 Task: Create a due date automation trigger when advanced on, on the monday after a card is due add checklist with checklist "Resume" incomplete at 11:00 AM.
Action: Mouse moved to (933, 274)
Screenshot: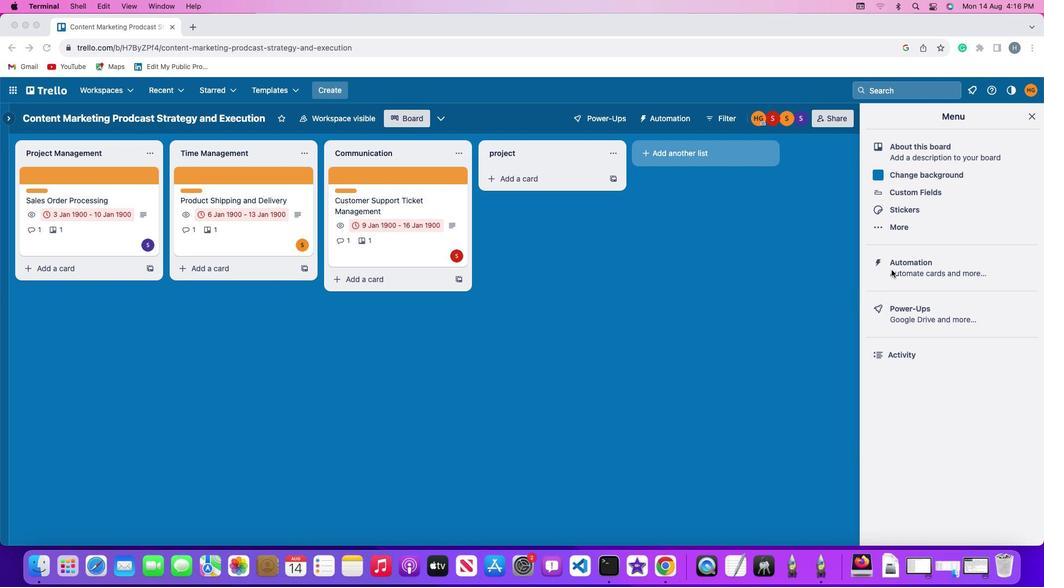 
Action: Mouse pressed left at (933, 274)
Screenshot: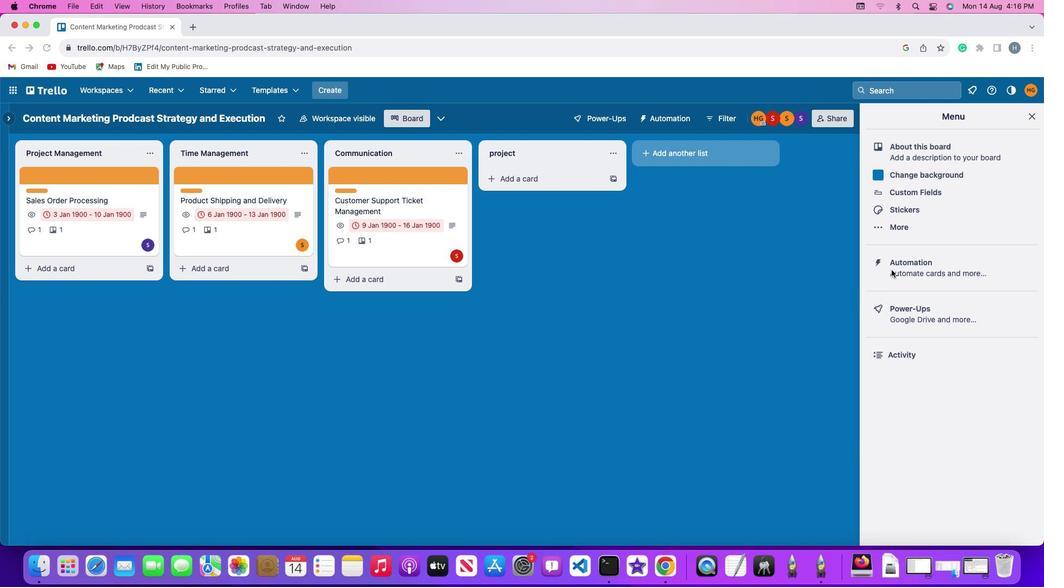 
Action: Mouse pressed left at (933, 274)
Screenshot: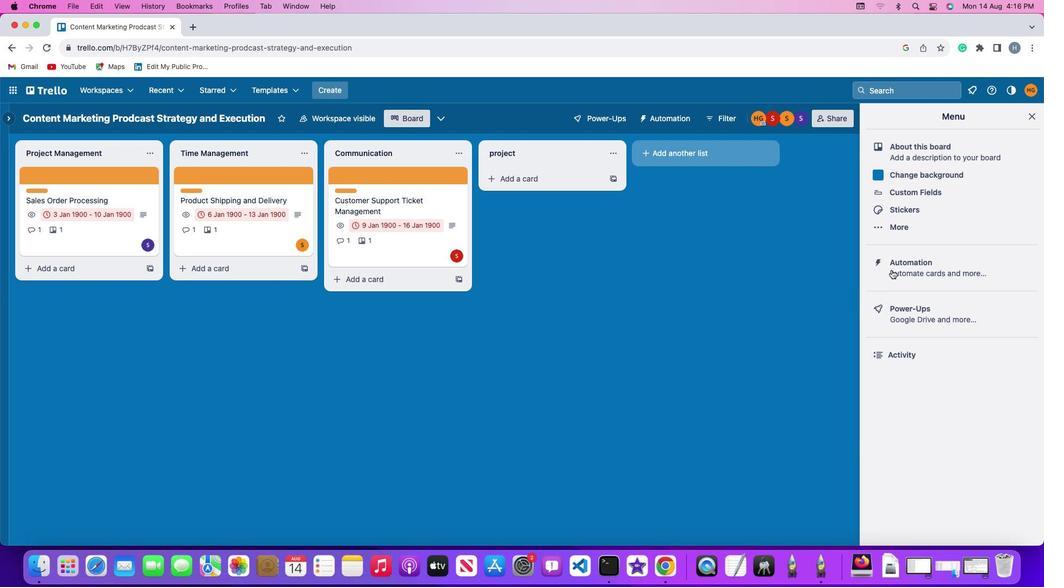 
Action: Mouse moved to (79, 260)
Screenshot: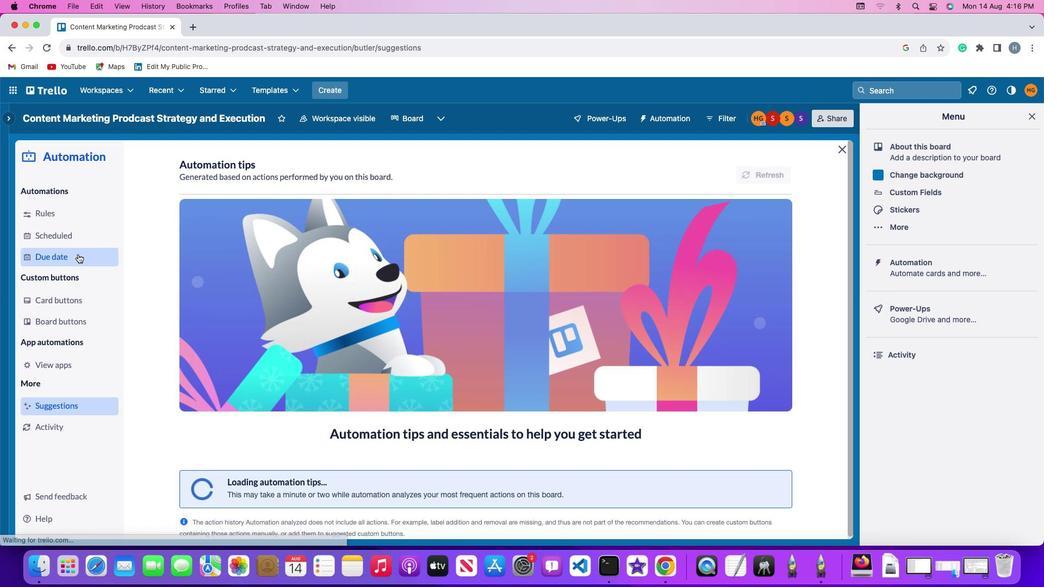 
Action: Mouse pressed left at (79, 260)
Screenshot: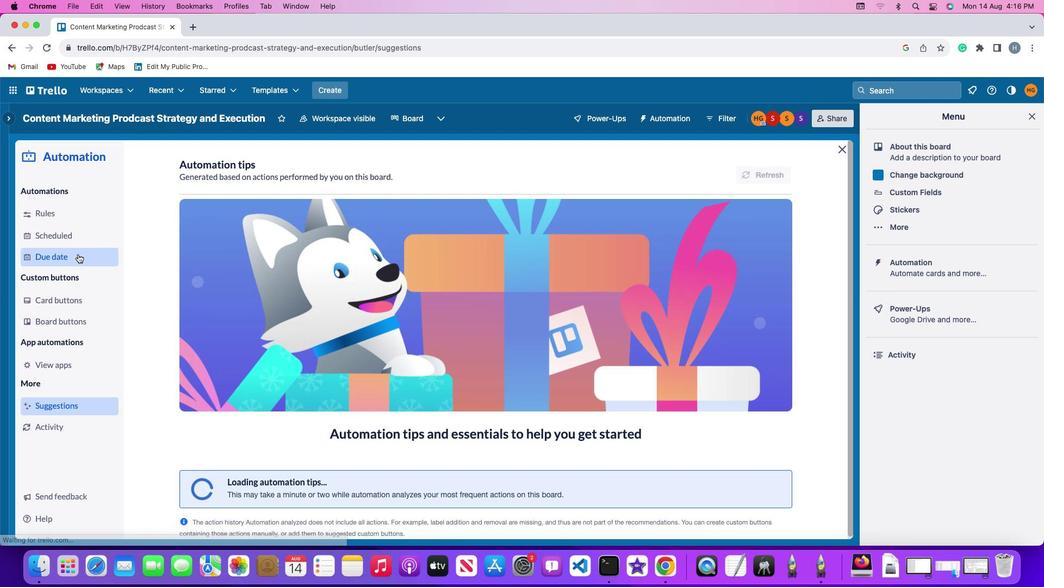 
Action: Mouse moved to (753, 180)
Screenshot: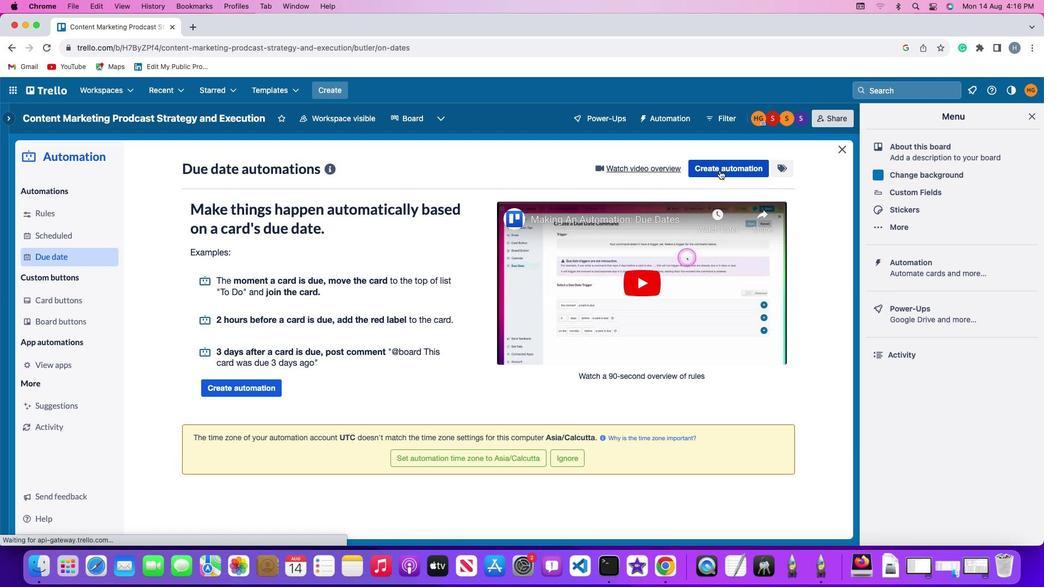
Action: Mouse pressed left at (753, 180)
Screenshot: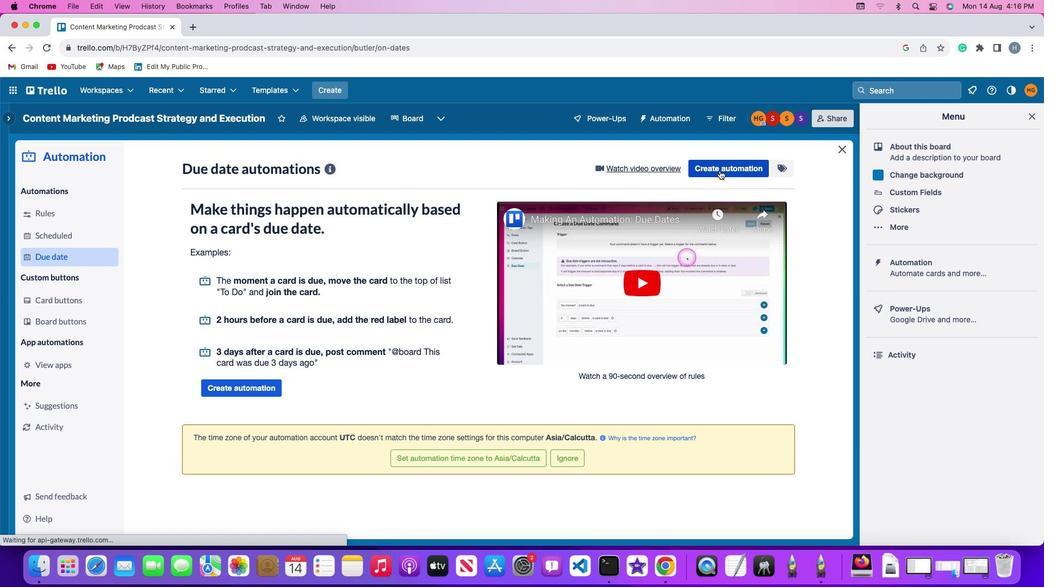 
Action: Mouse moved to (225, 278)
Screenshot: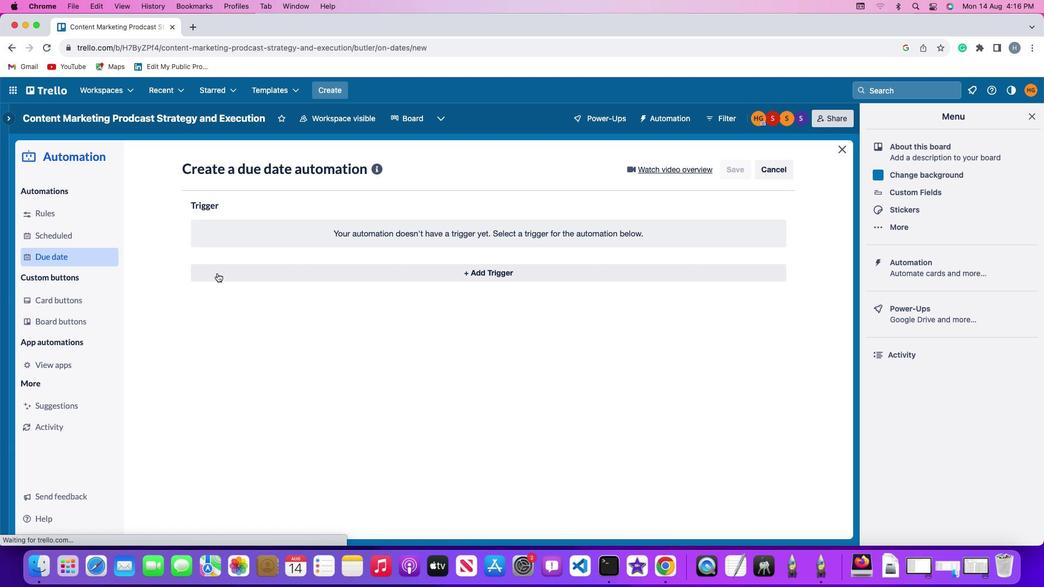 
Action: Mouse pressed left at (225, 278)
Screenshot: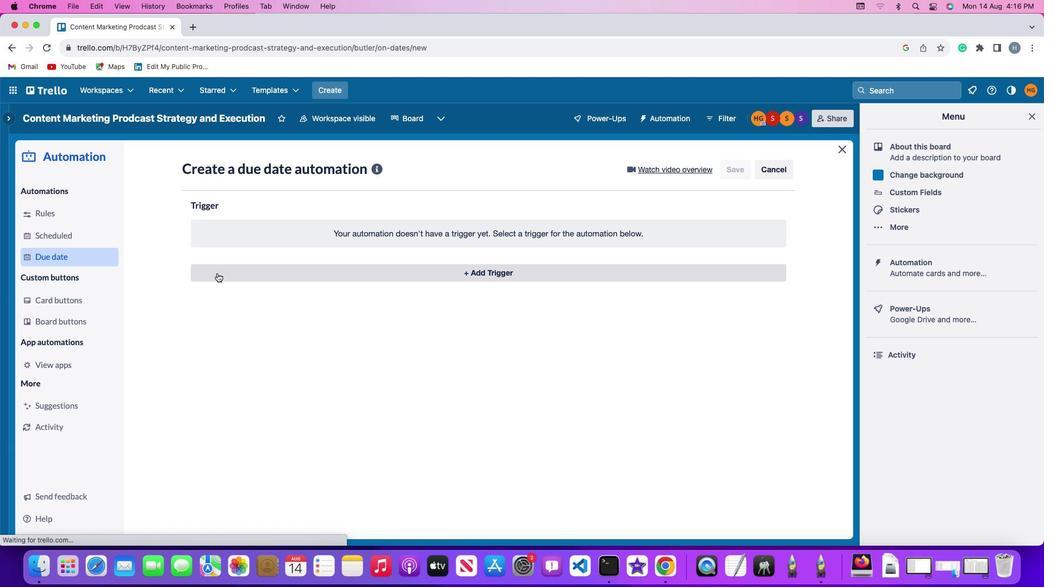 
Action: Mouse moved to (238, 471)
Screenshot: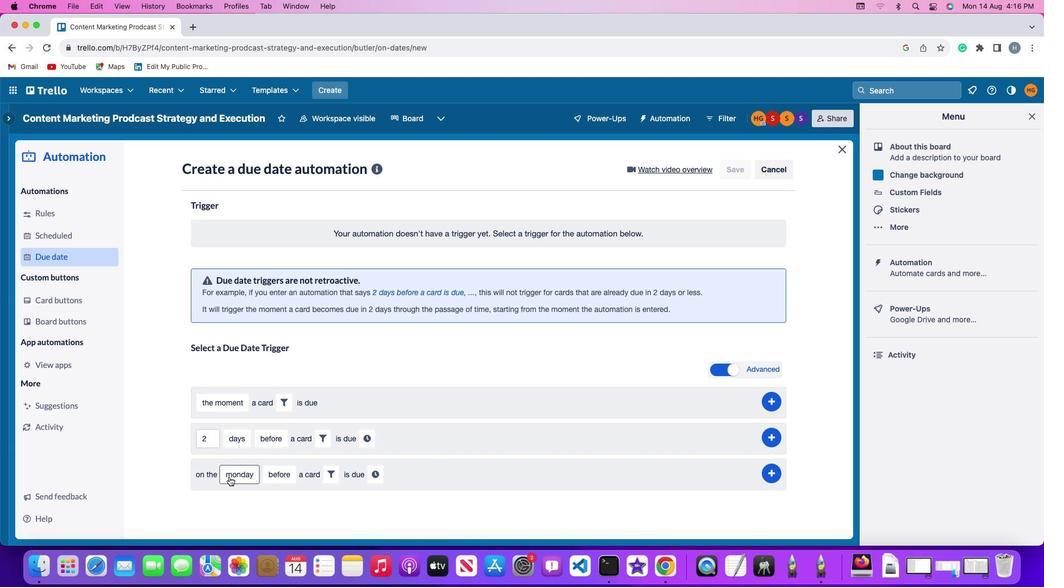 
Action: Mouse pressed left at (238, 471)
Screenshot: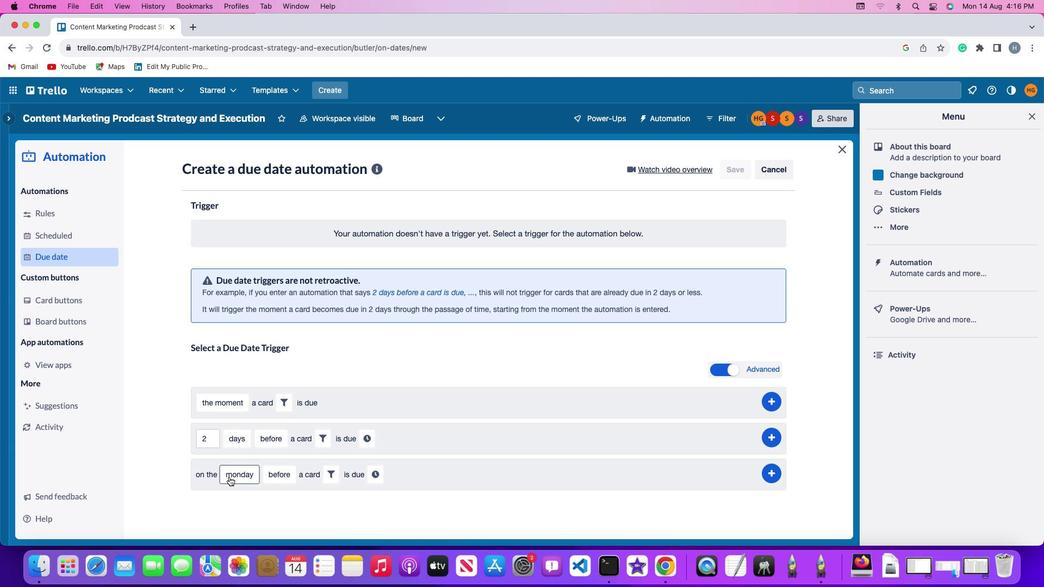 
Action: Mouse moved to (267, 326)
Screenshot: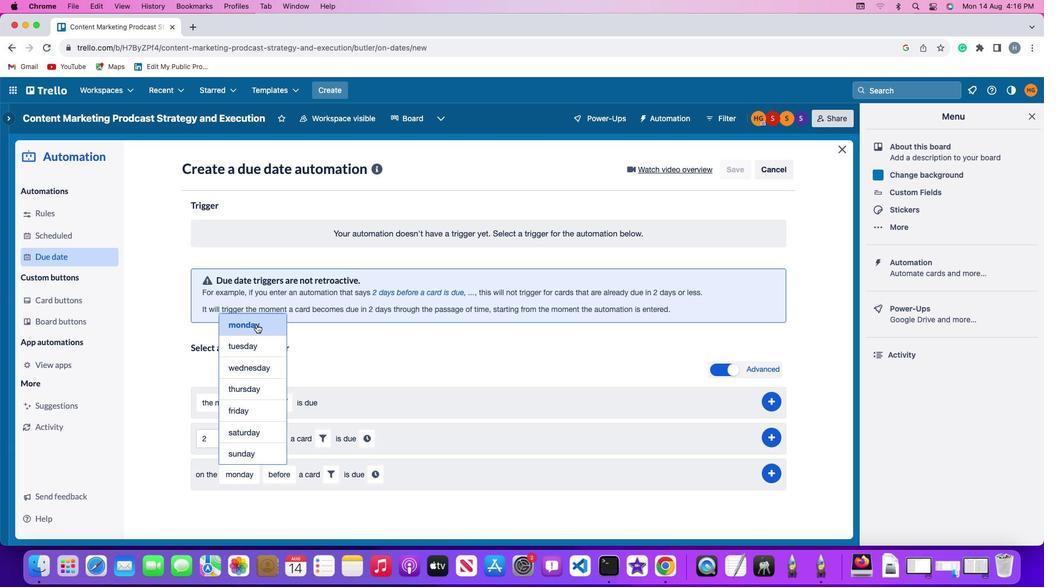 
Action: Mouse pressed left at (267, 326)
Screenshot: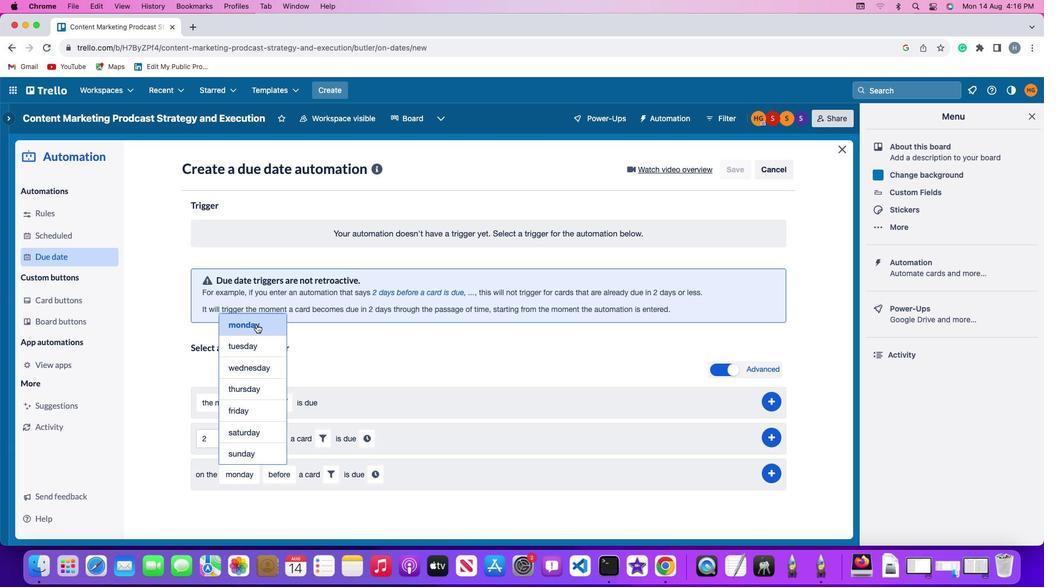 
Action: Mouse moved to (282, 471)
Screenshot: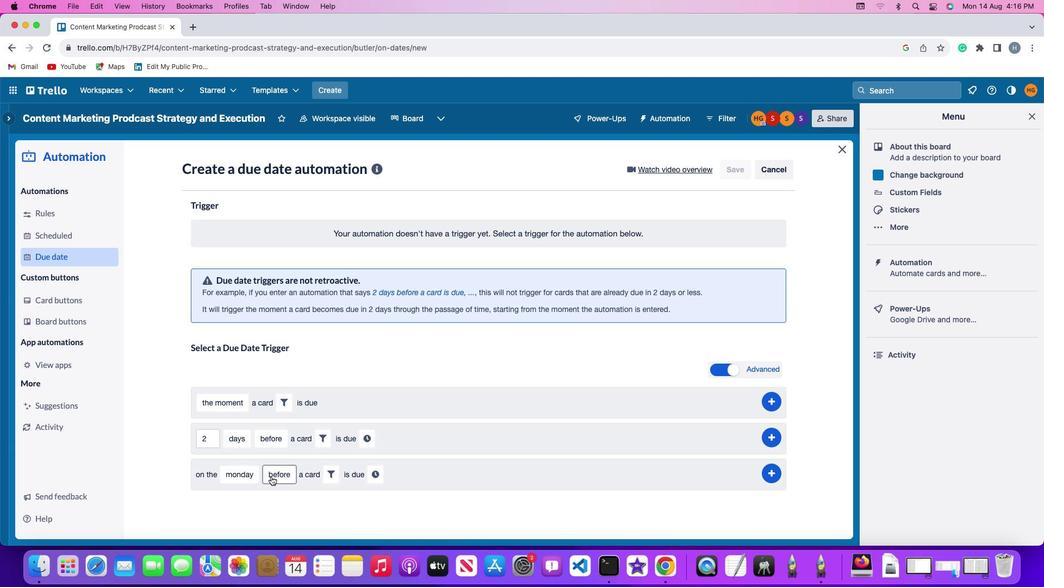 
Action: Mouse pressed left at (282, 471)
Screenshot: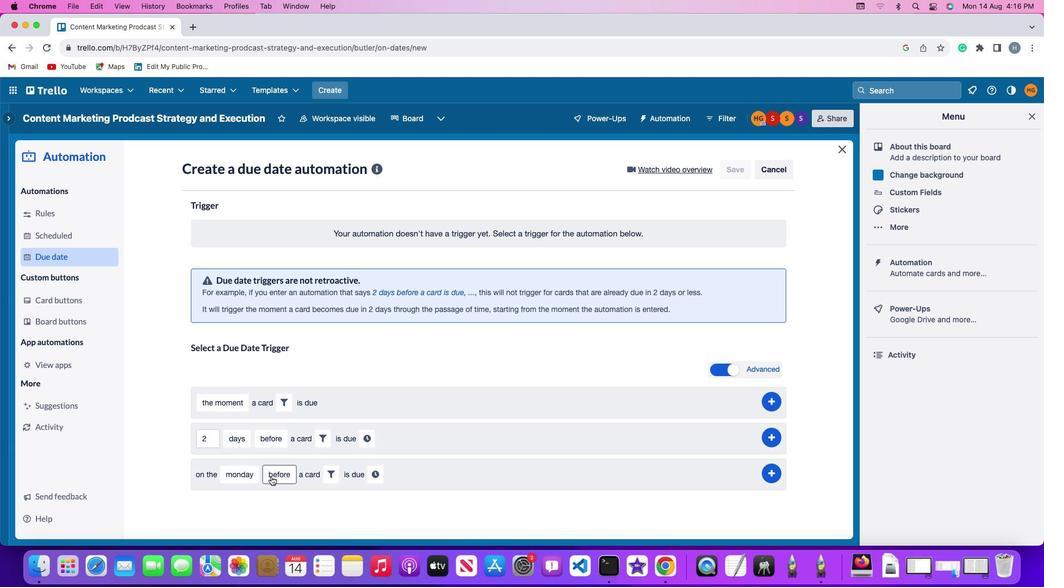 
Action: Mouse moved to (303, 411)
Screenshot: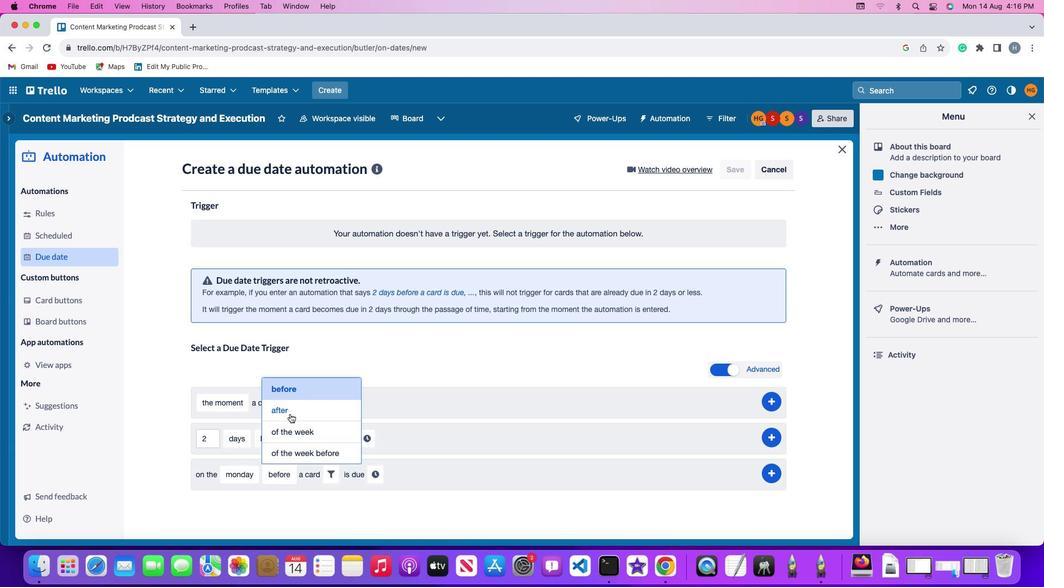 
Action: Mouse pressed left at (303, 411)
Screenshot: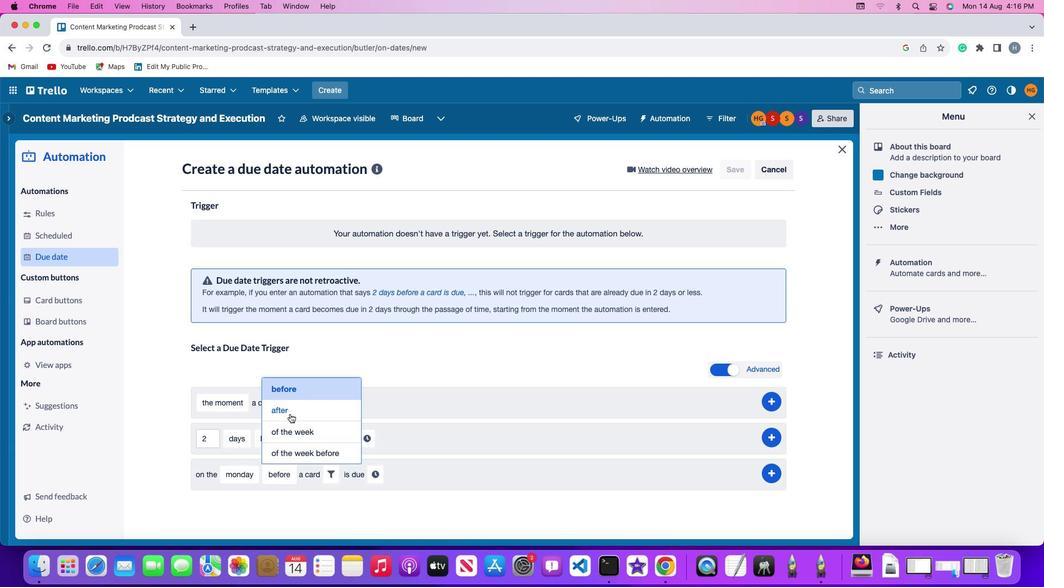 
Action: Mouse moved to (335, 467)
Screenshot: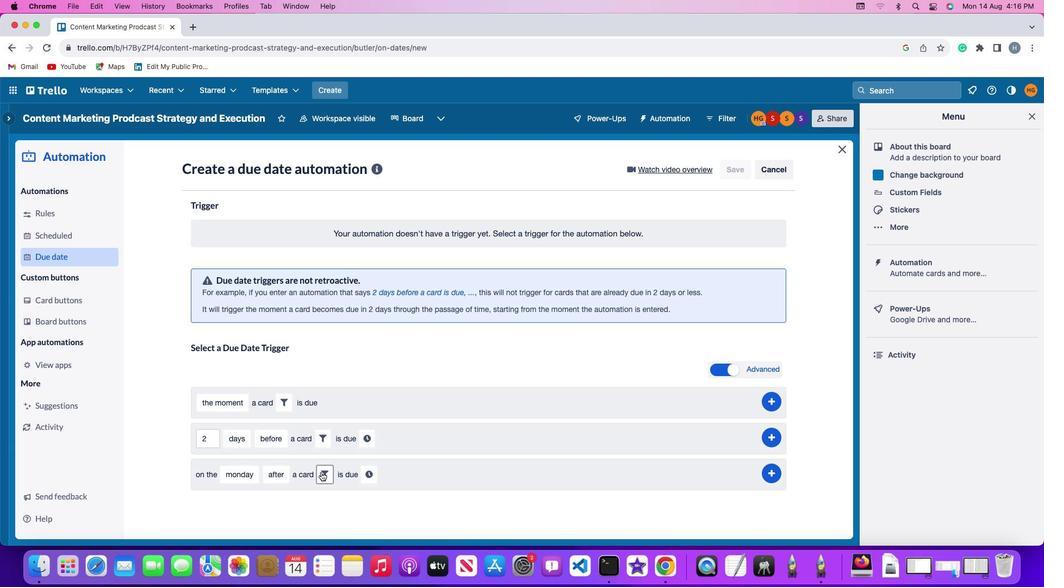 
Action: Mouse pressed left at (335, 467)
Screenshot: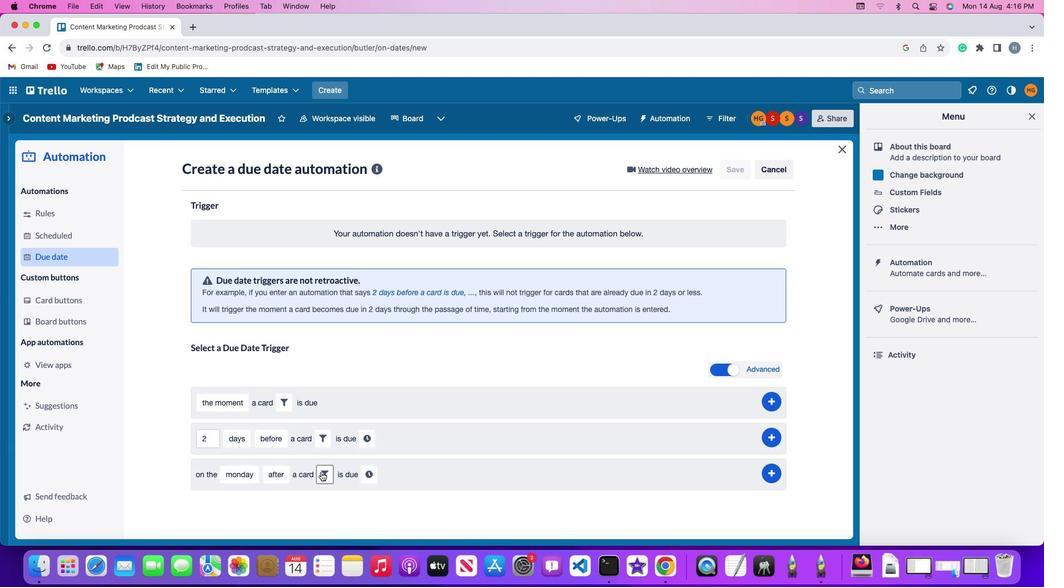 
Action: Mouse moved to (444, 498)
Screenshot: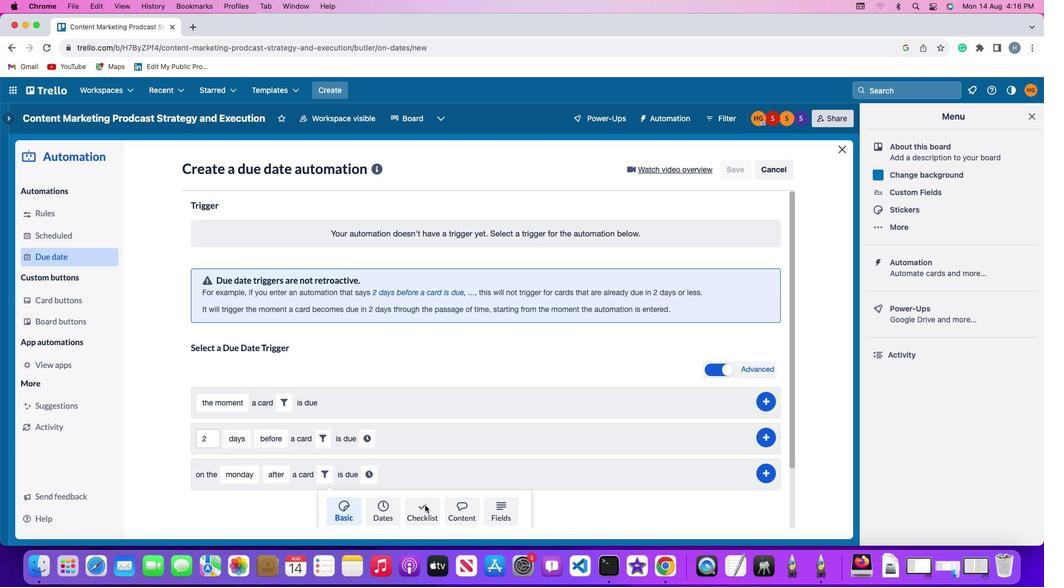 
Action: Mouse pressed left at (444, 498)
Screenshot: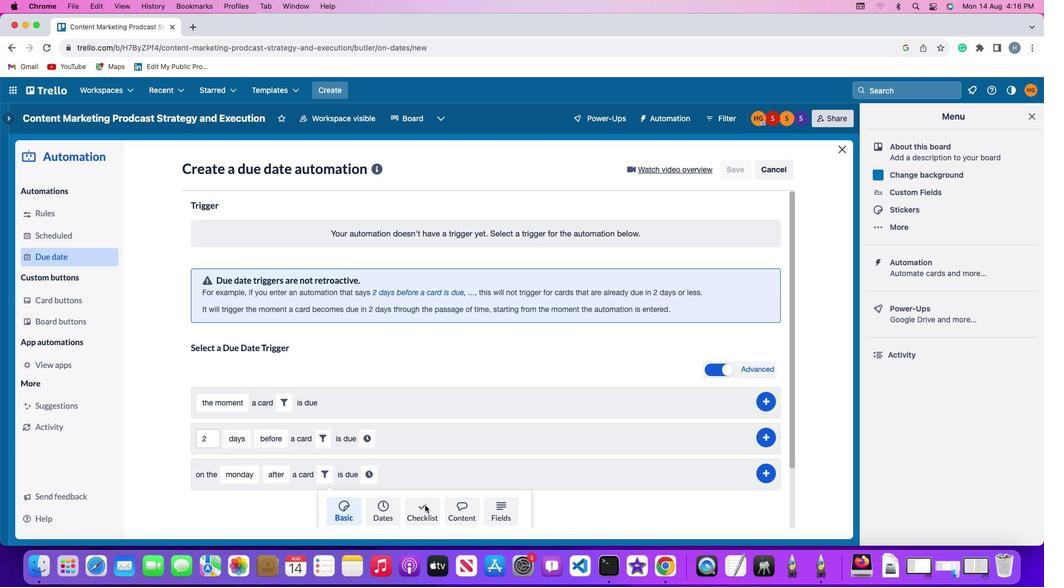 
Action: Mouse moved to (316, 504)
Screenshot: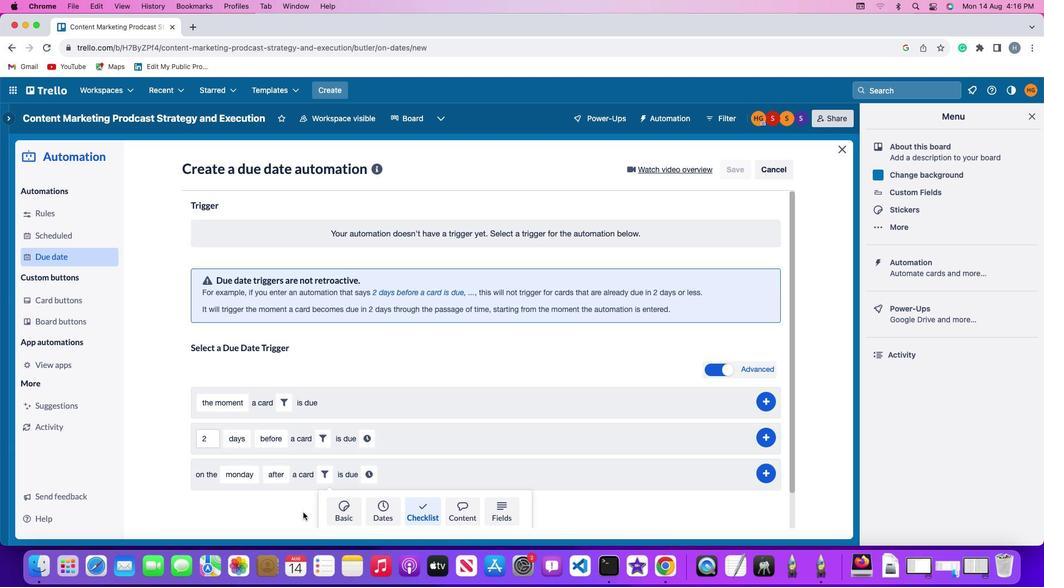 
Action: Mouse scrolled (316, 504) with delta (-1, 17)
Screenshot: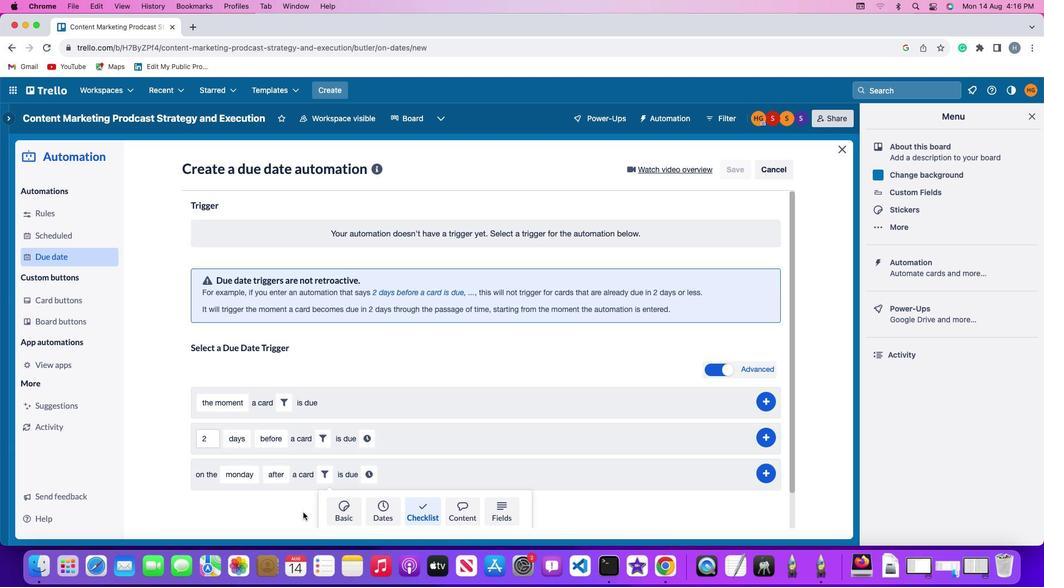 
Action: Mouse scrolled (316, 504) with delta (-1, 17)
Screenshot: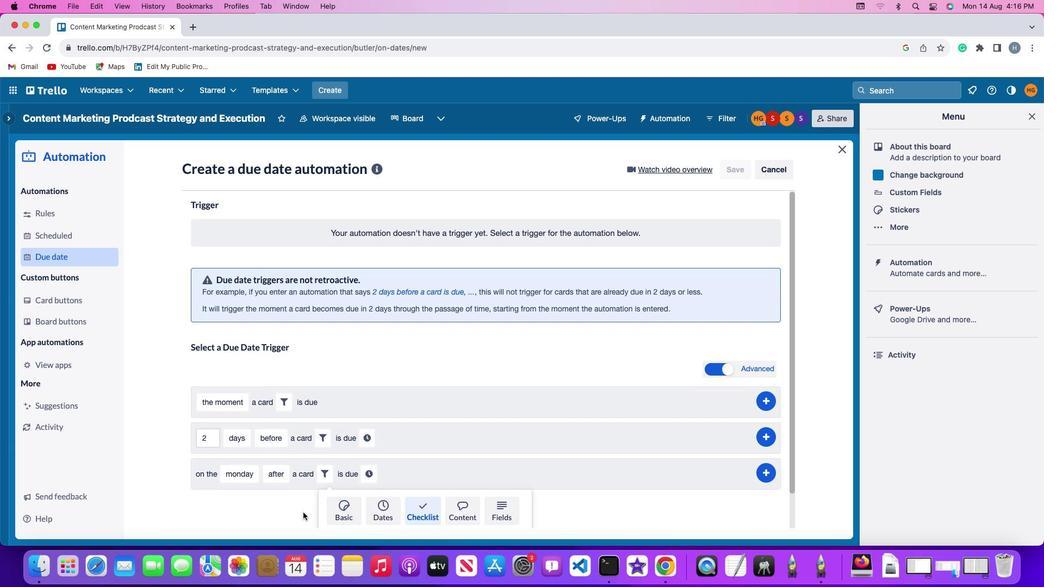 
Action: Mouse scrolled (316, 504) with delta (-1, 16)
Screenshot: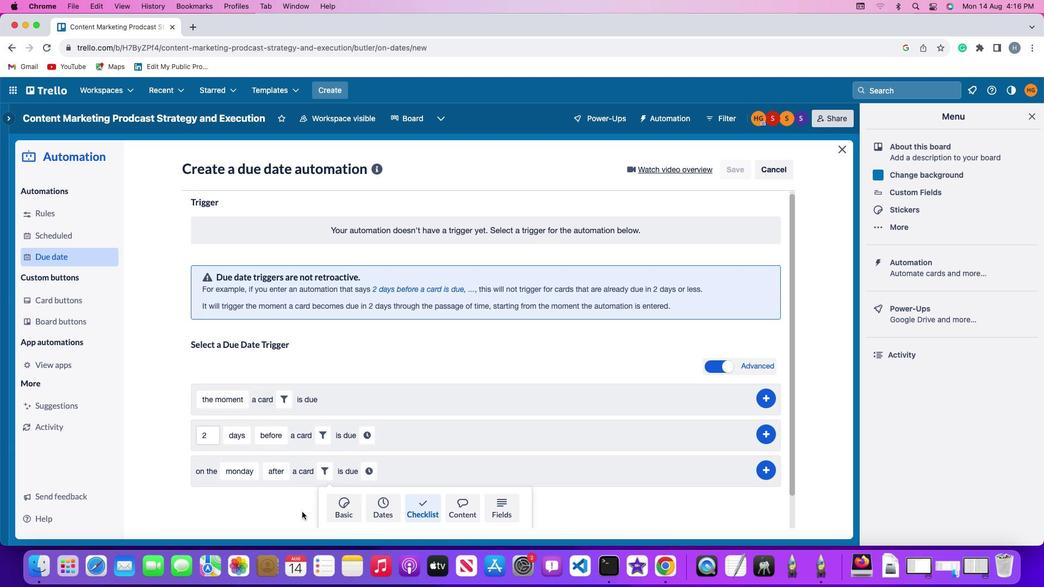 
Action: Mouse moved to (315, 504)
Screenshot: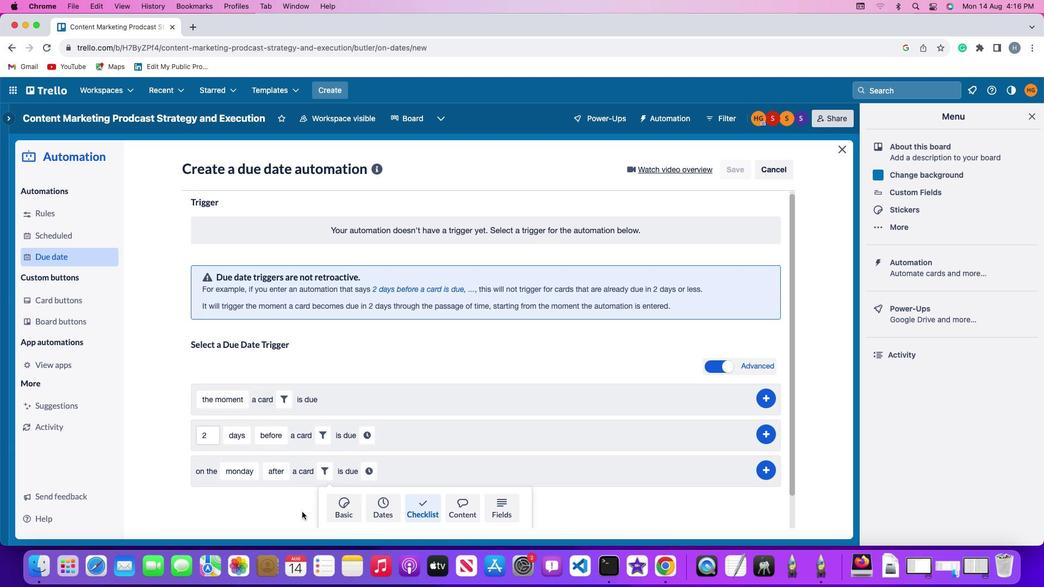 
Action: Mouse scrolled (315, 504) with delta (-1, 15)
Screenshot: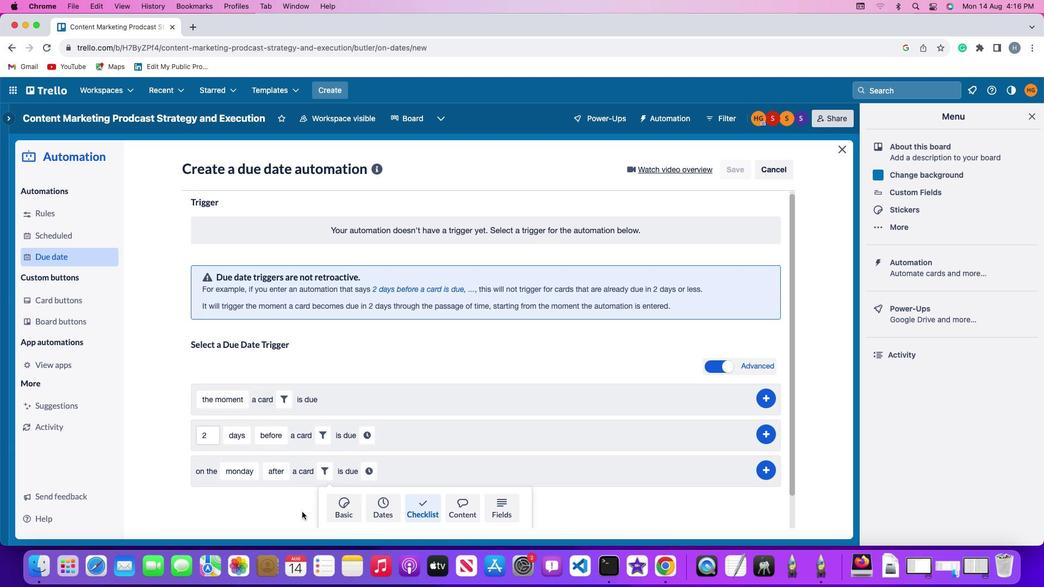 
Action: Mouse moved to (358, 501)
Screenshot: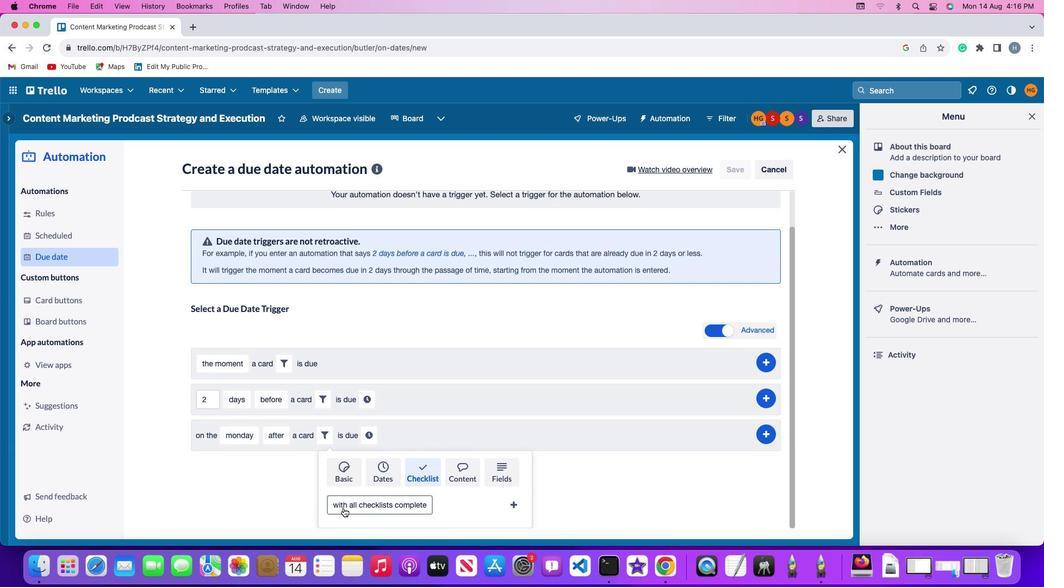 
Action: Mouse pressed left at (358, 501)
Screenshot: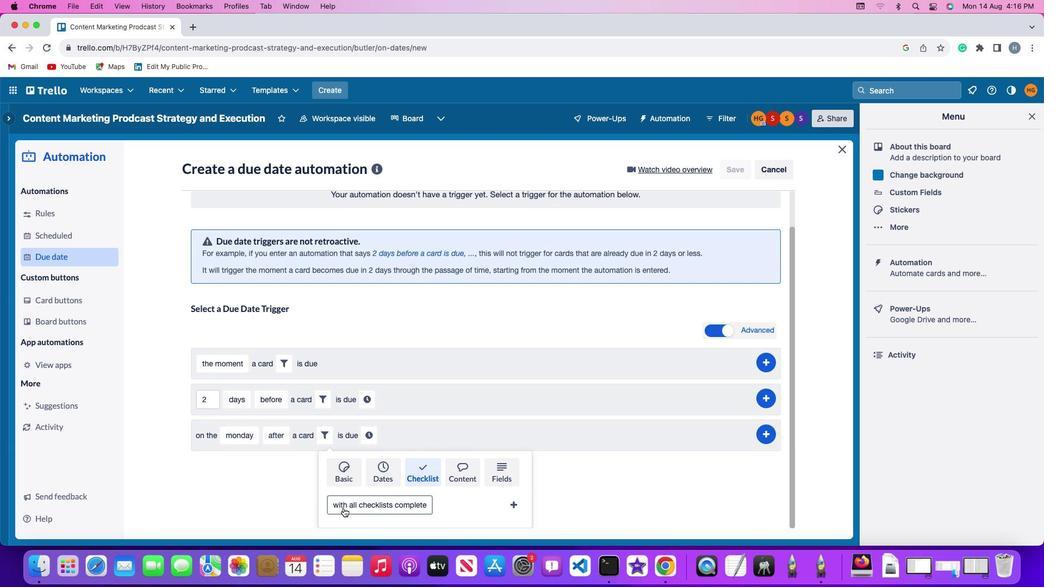 
Action: Mouse moved to (382, 435)
Screenshot: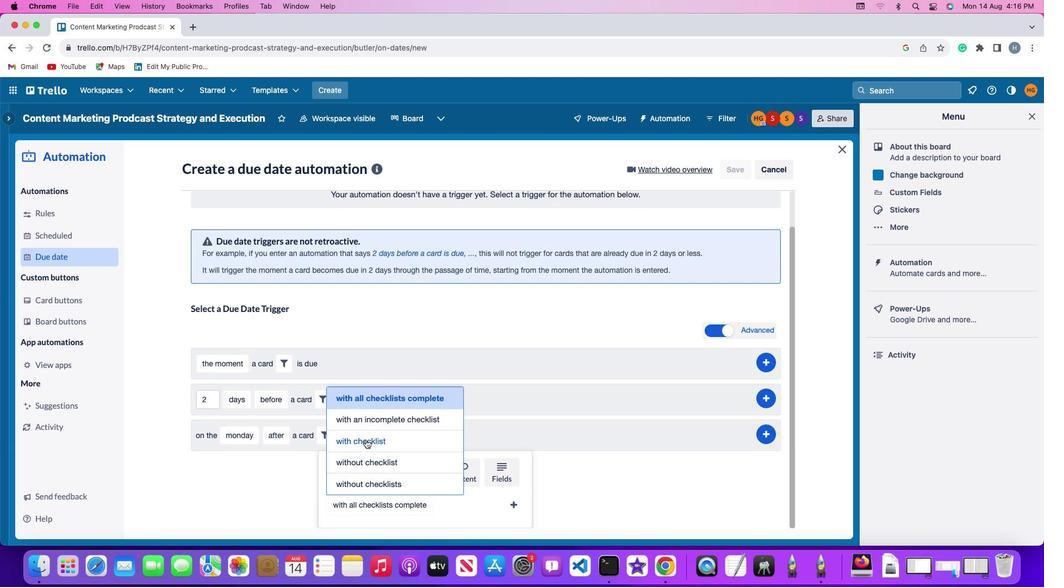 
Action: Mouse pressed left at (382, 435)
Screenshot: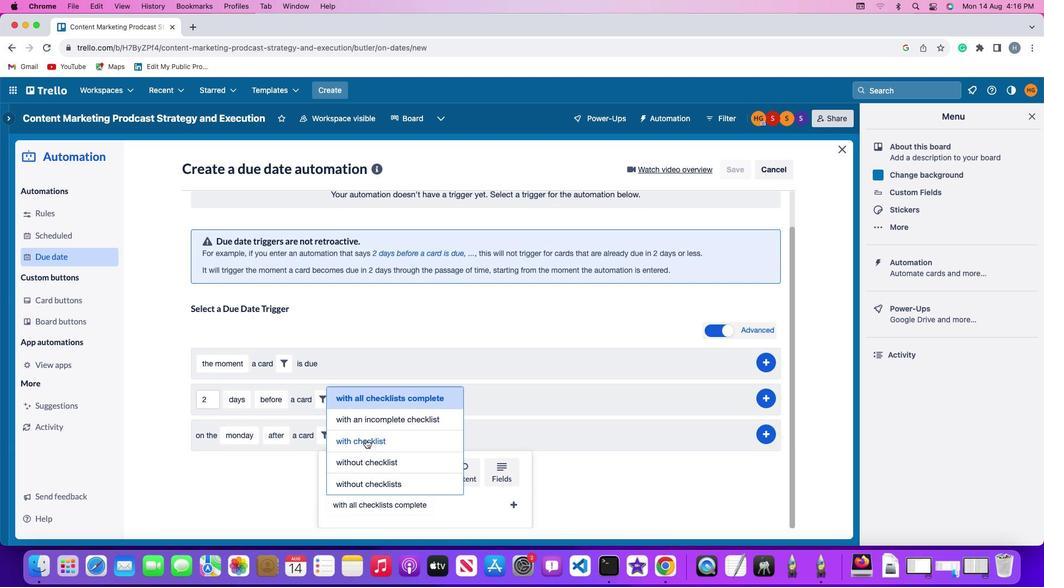 
Action: Mouse moved to (432, 492)
Screenshot: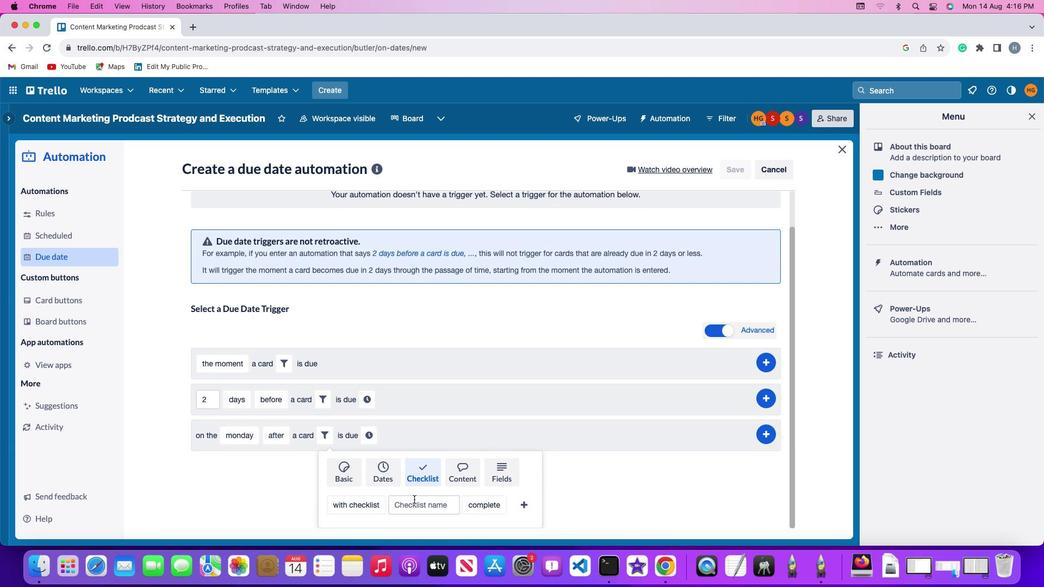 
Action: Mouse pressed left at (432, 492)
Screenshot: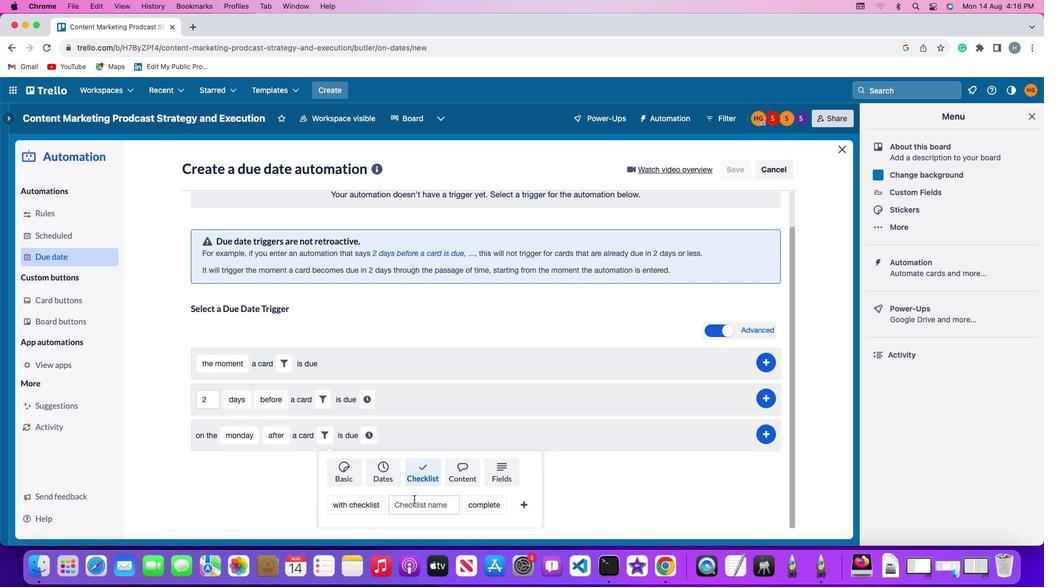 
Action: Key pressed Key.shift'R''e''s''u''m''e'
Screenshot: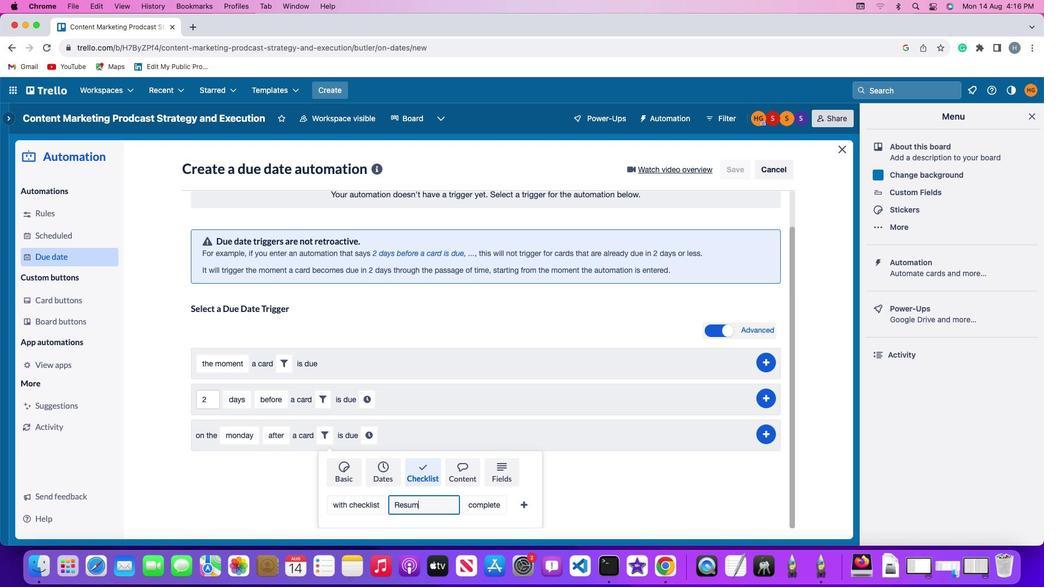 
Action: Mouse moved to (489, 493)
Screenshot: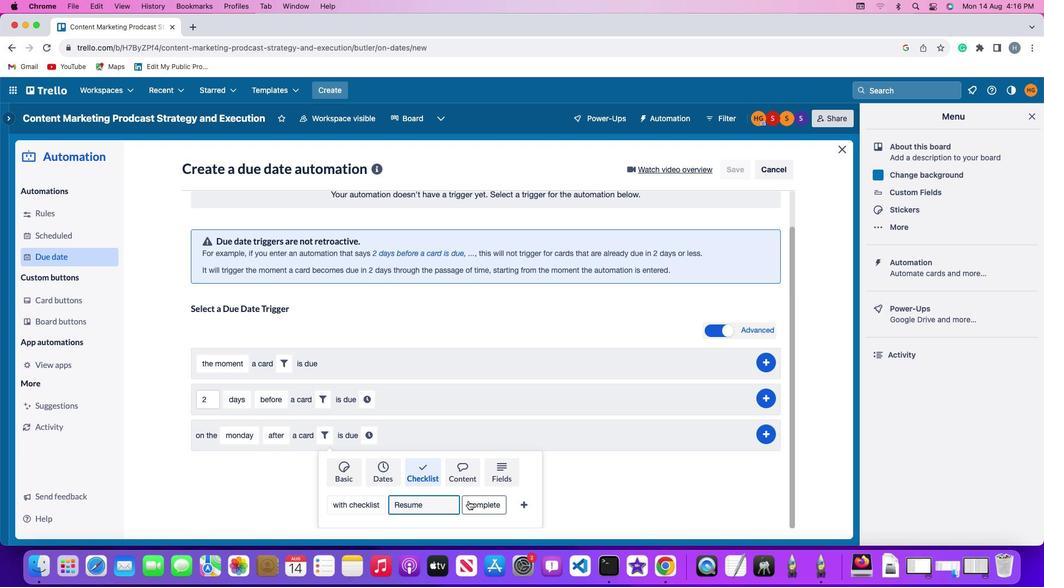 
Action: Mouse pressed left at (489, 493)
Screenshot: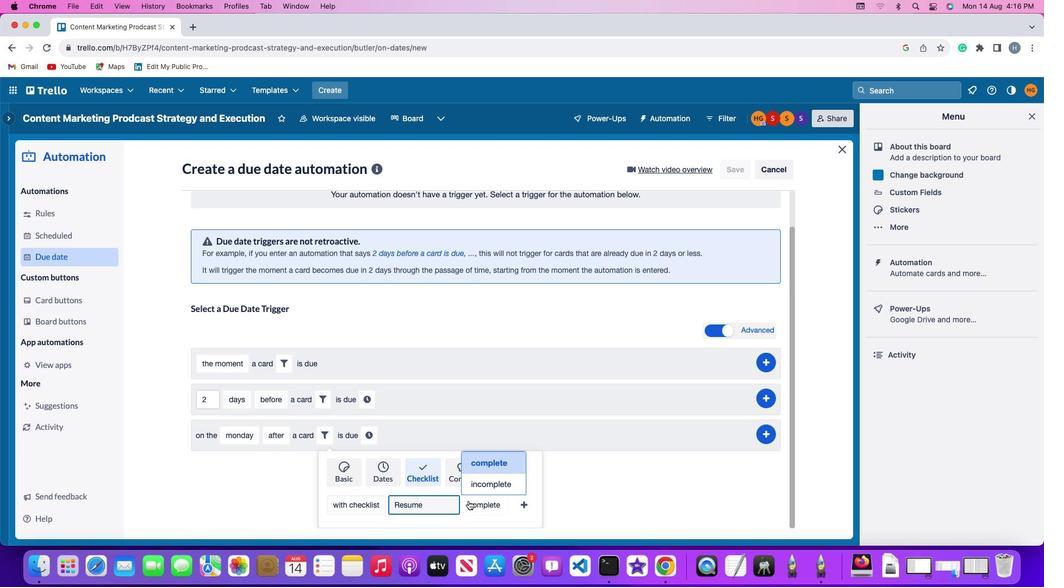 
Action: Mouse moved to (507, 480)
Screenshot: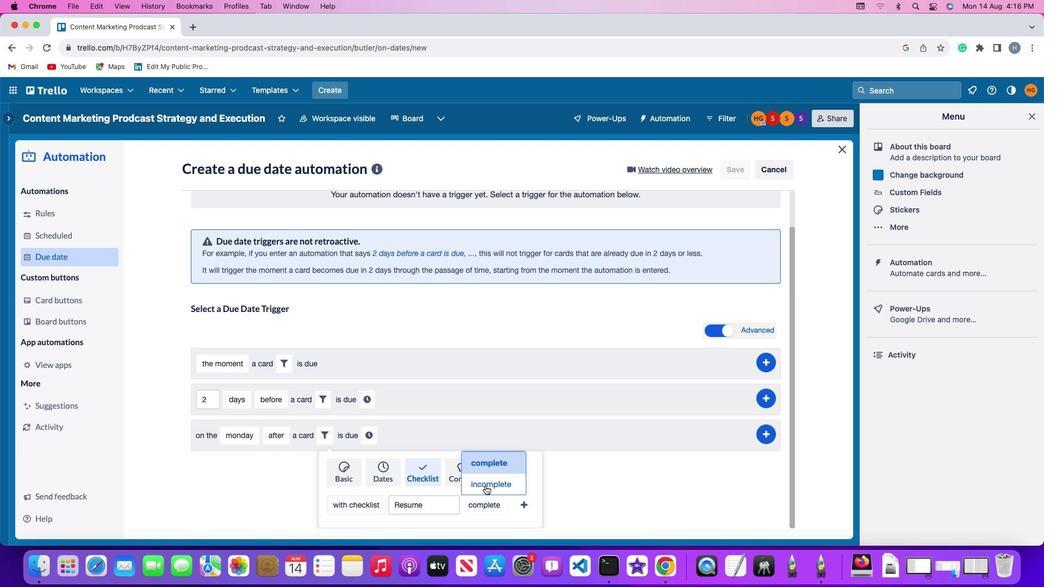 
Action: Mouse pressed left at (507, 480)
Screenshot: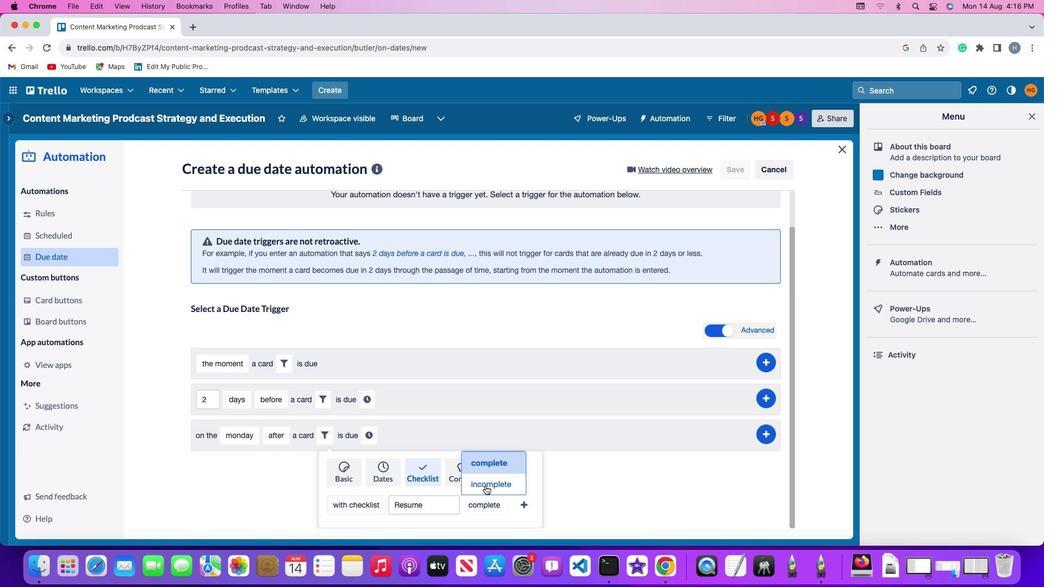 
Action: Mouse moved to (552, 493)
Screenshot: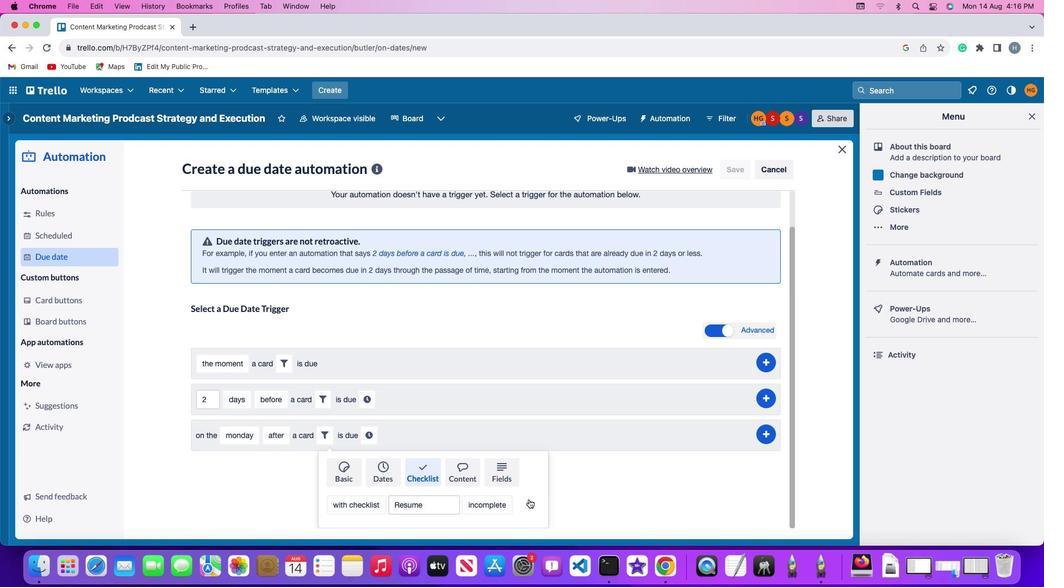 
Action: Mouse pressed left at (552, 493)
Screenshot: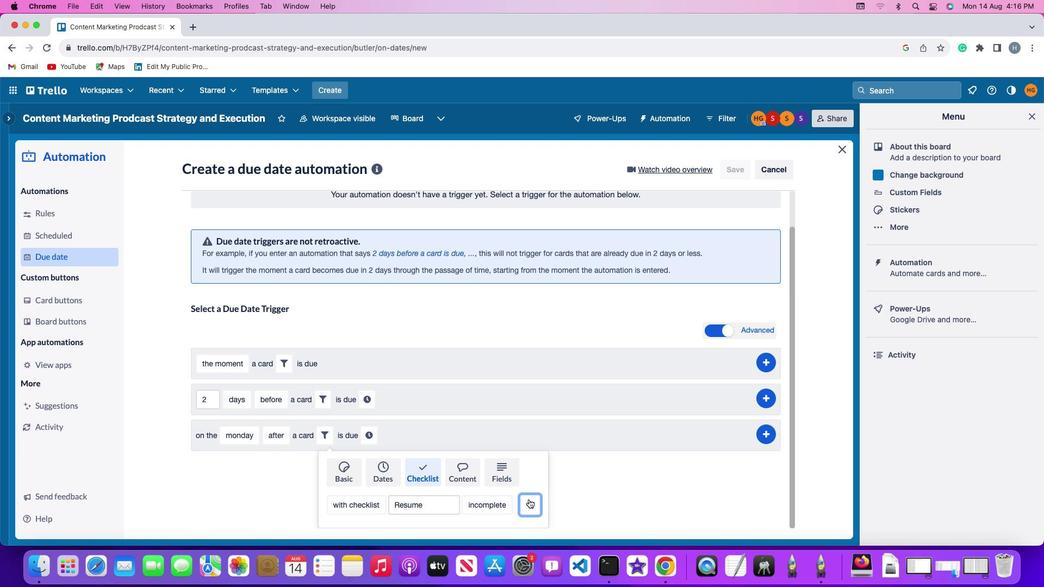 
Action: Mouse moved to (541, 470)
Screenshot: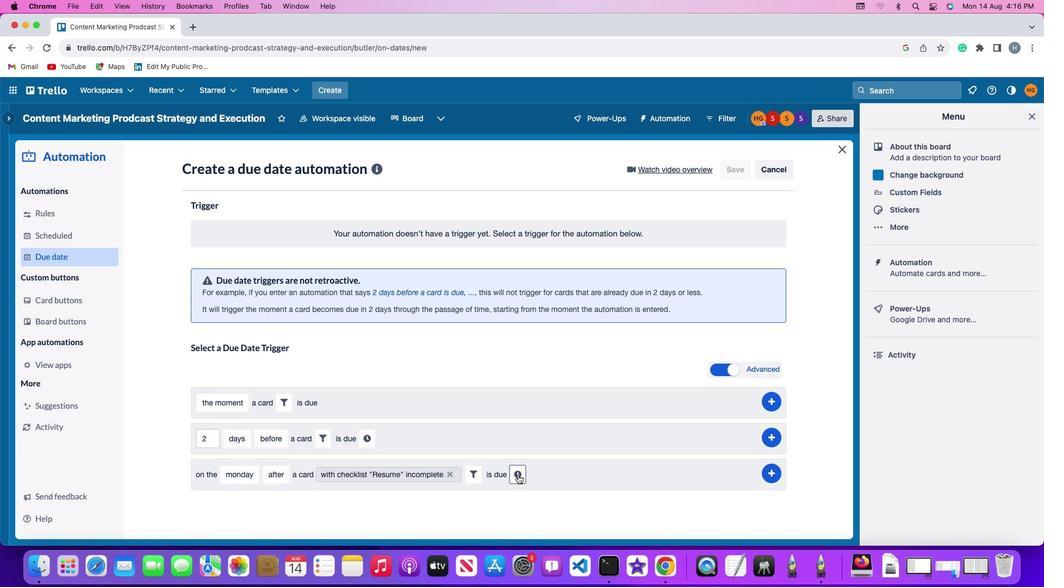 
Action: Mouse pressed left at (541, 470)
Screenshot: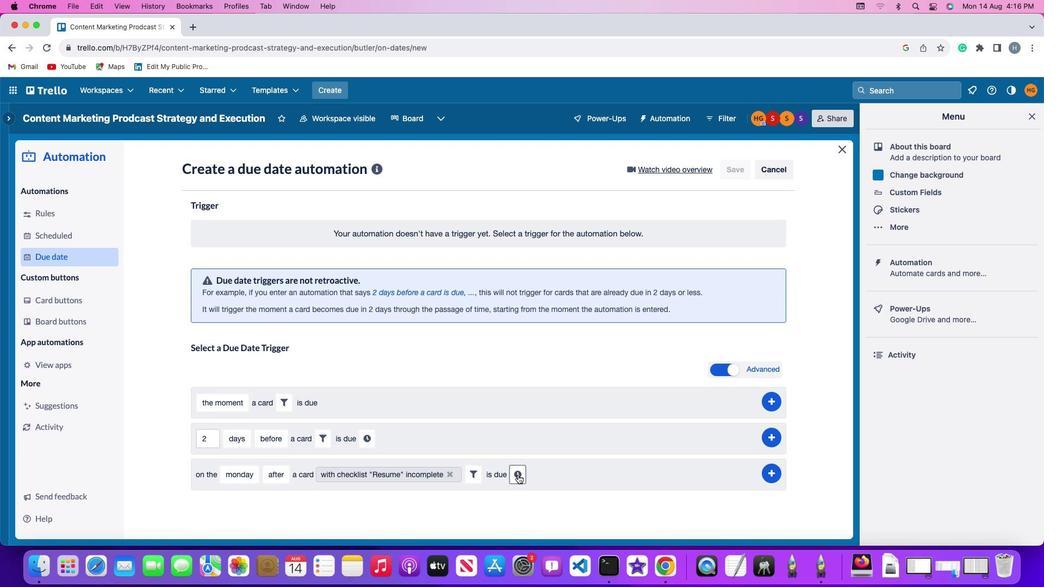 
Action: Mouse moved to (564, 470)
Screenshot: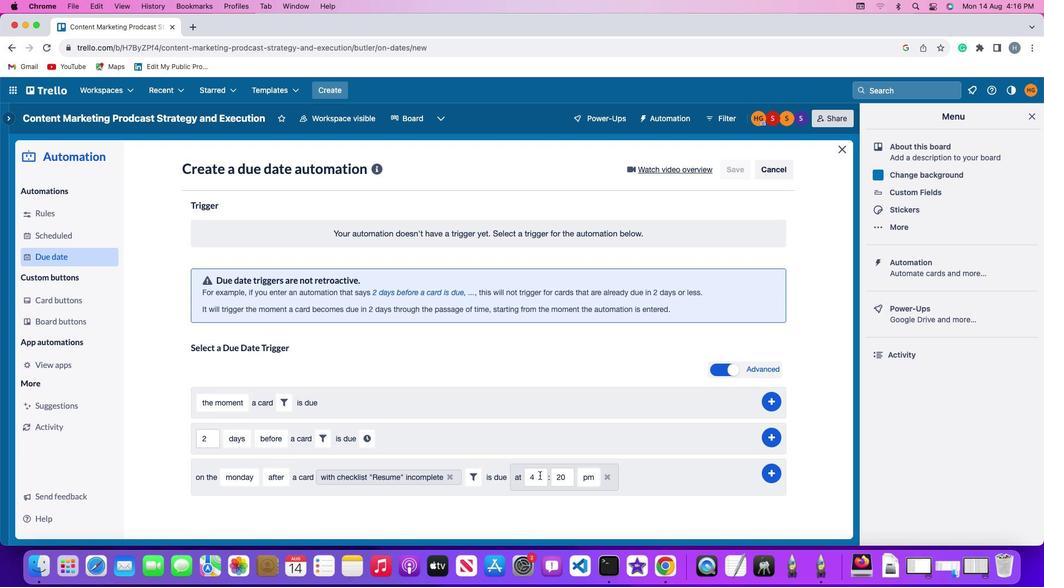 
Action: Mouse pressed left at (564, 470)
Screenshot: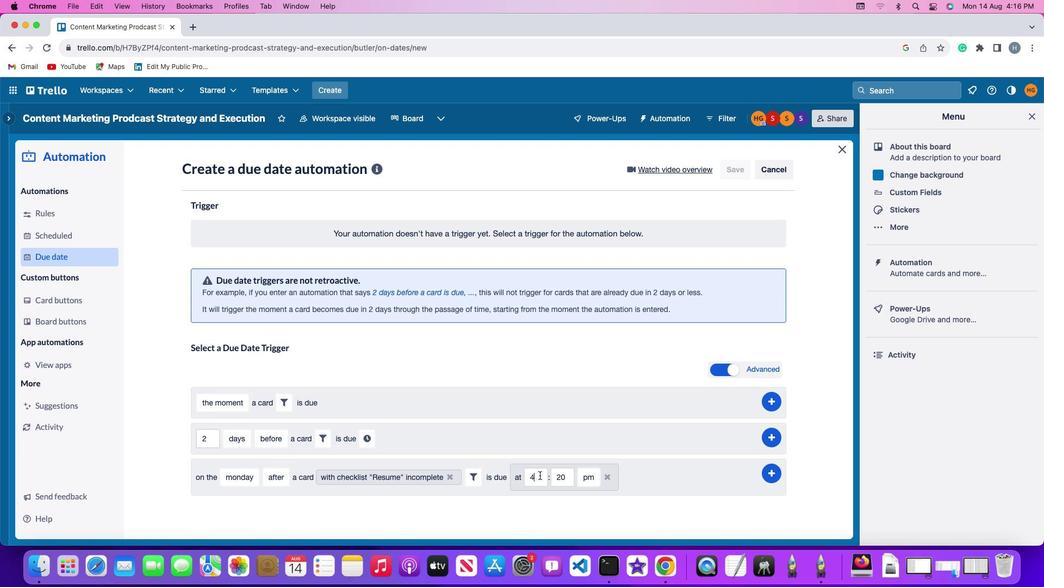 
Action: Key pressed Key.backspace'1''1'
Screenshot: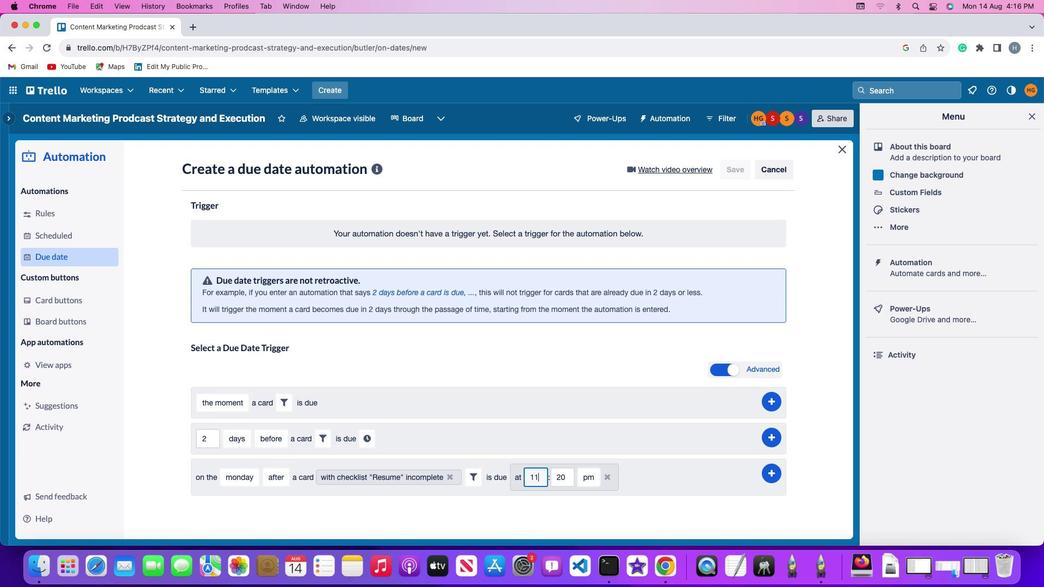 
Action: Mouse moved to (598, 471)
Screenshot: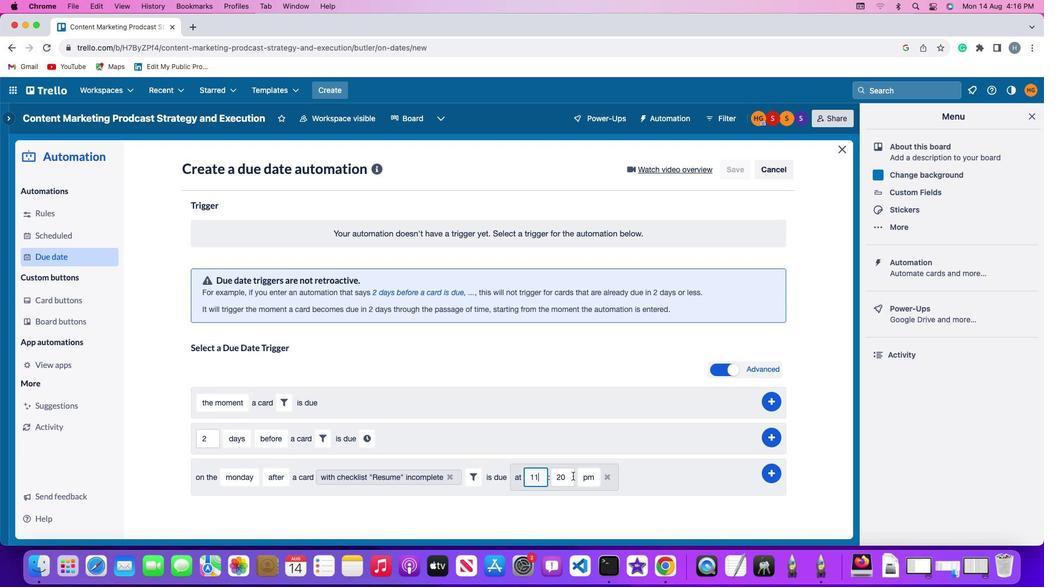 
Action: Mouse pressed left at (598, 471)
Screenshot: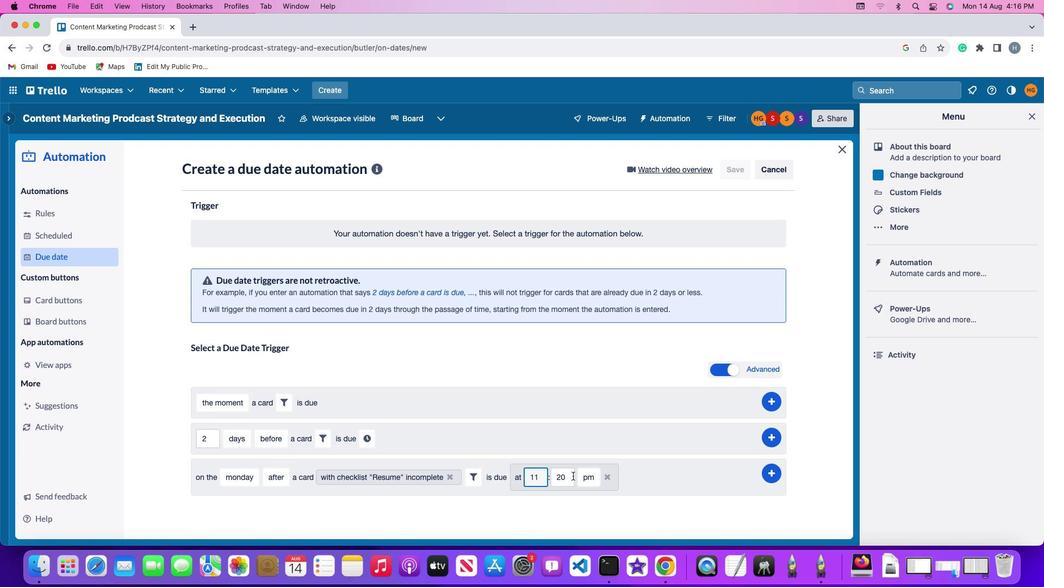
Action: Key pressed Key.backspaceKey.backspace'0'
Screenshot: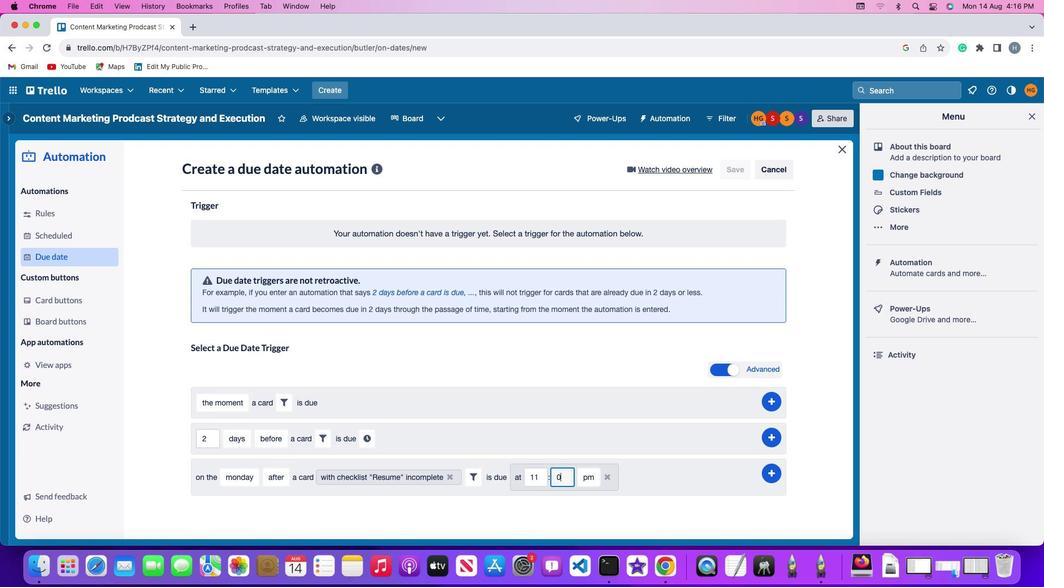 
Action: Mouse moved to (598, 471)
Screenshot: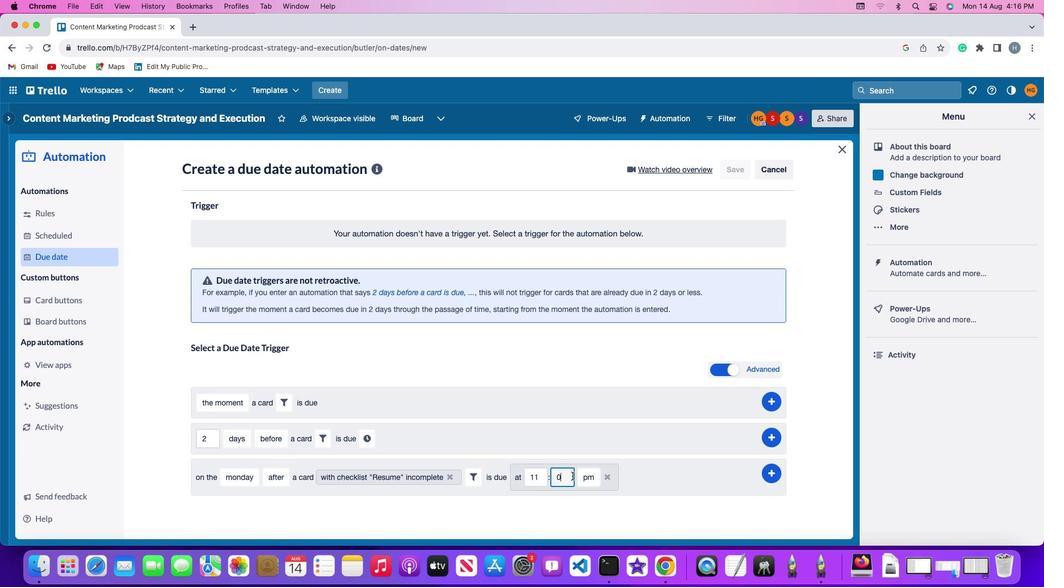 
Action: Key pressed '0'
Screenshot: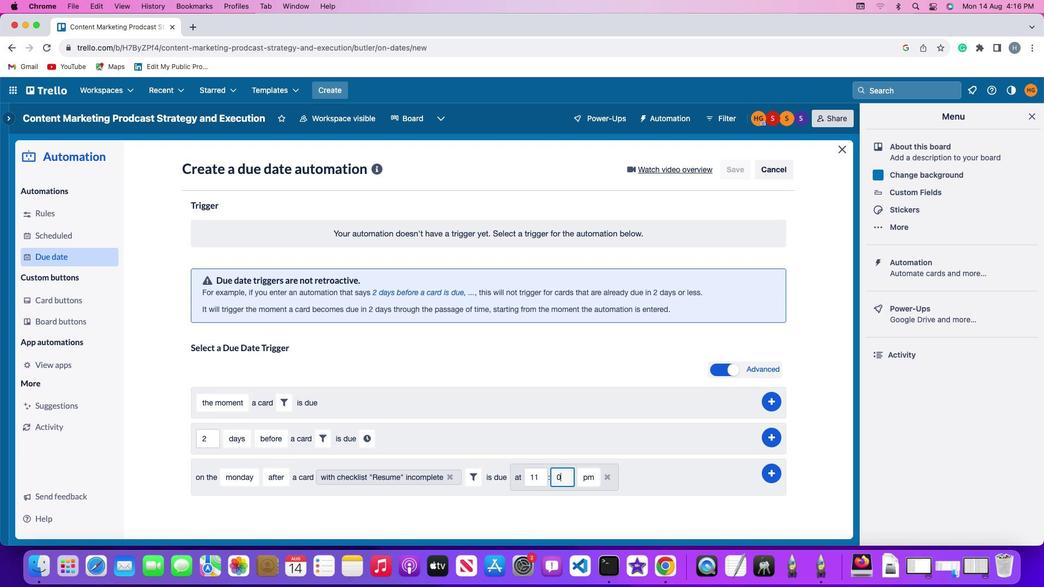 
Action: Mouse moved to (606, 472)
Screenshot: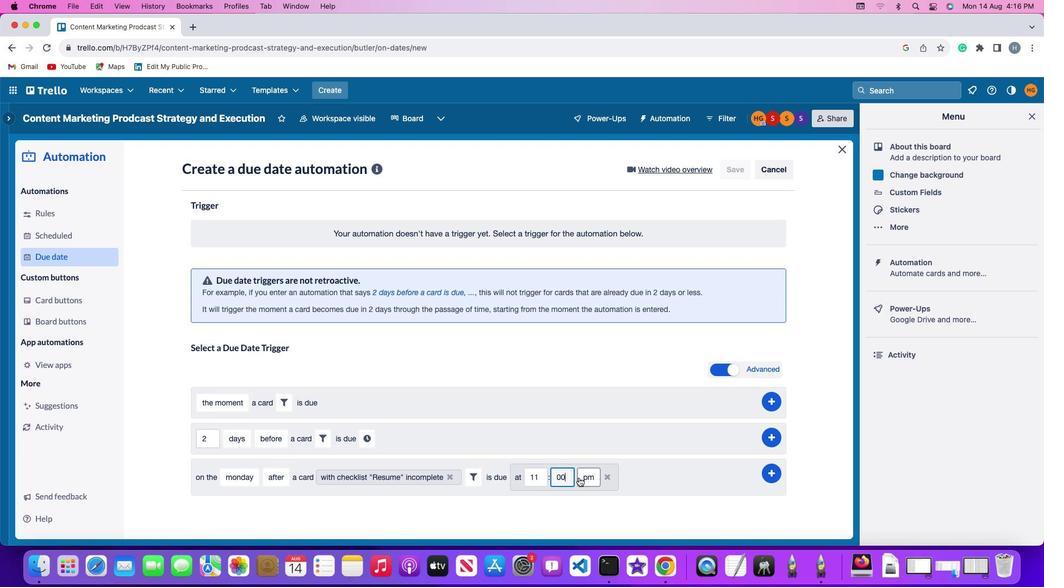 
Action: Mouse pressed left at (606, 472)
Screenshot: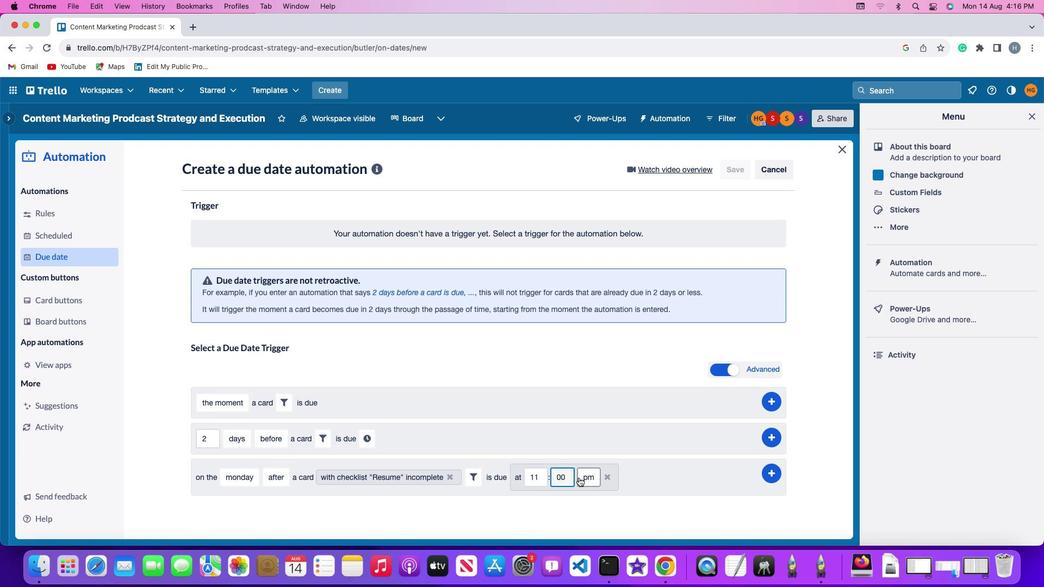 
Action: Mouse moved to (614, 492)
Screenshot: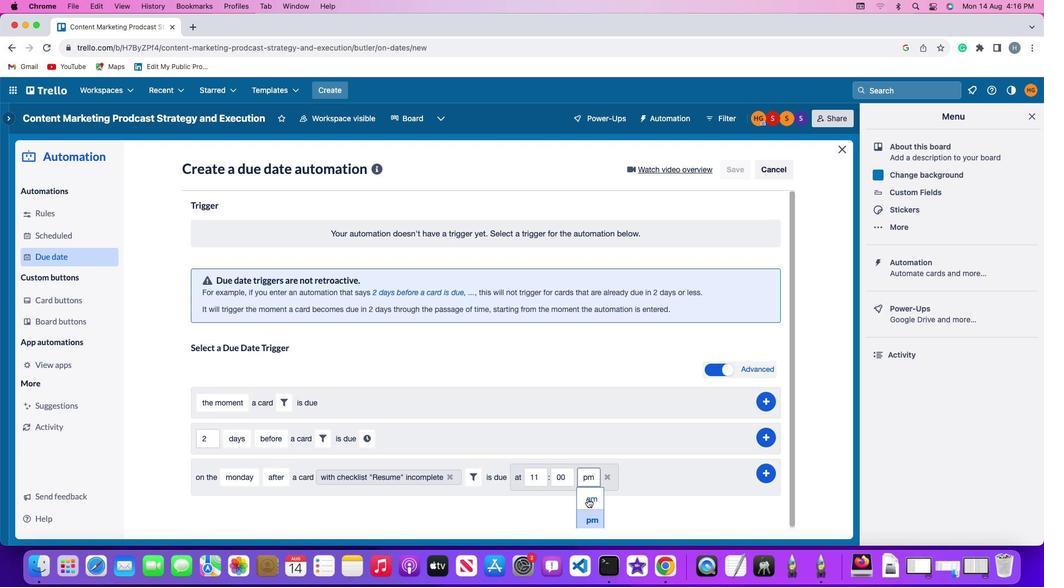 
Action: Mouse pressed left at (614, 492)
Screenshot: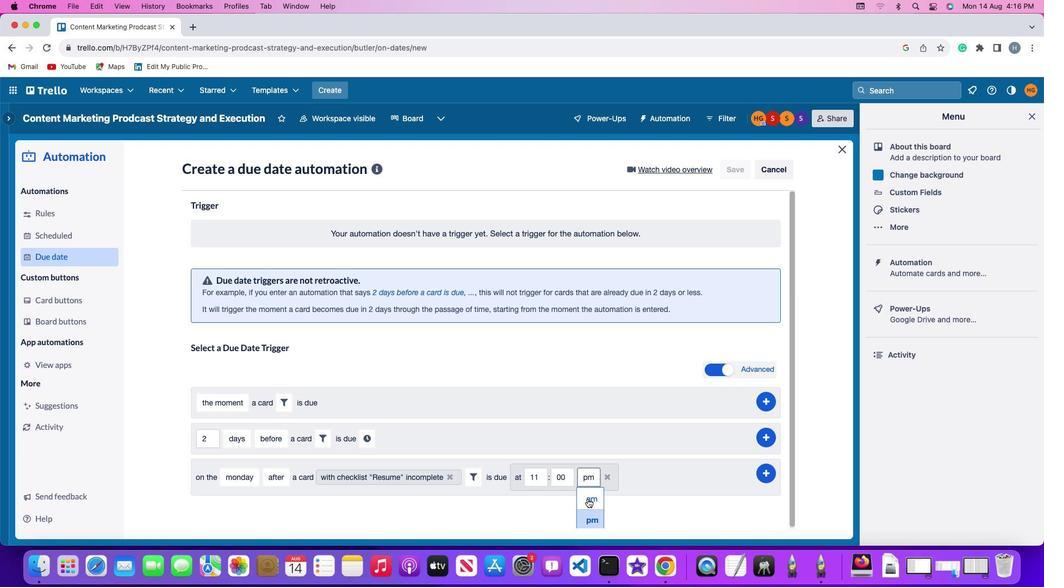 
Action: Mouse moved to (807, 467)
Screenshot: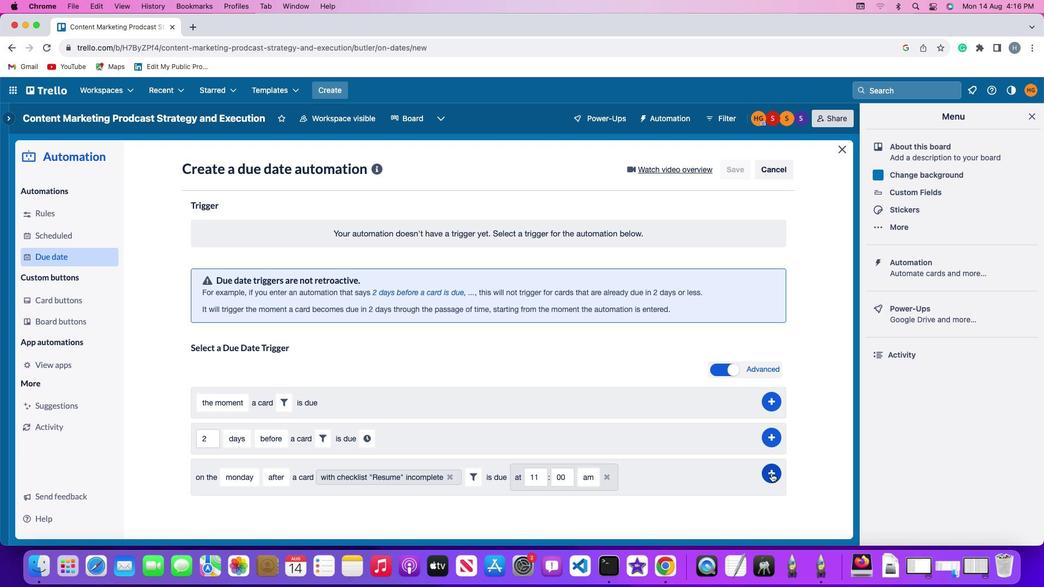 
Action: Mouse pressed left at (807, 467)
Screenshot: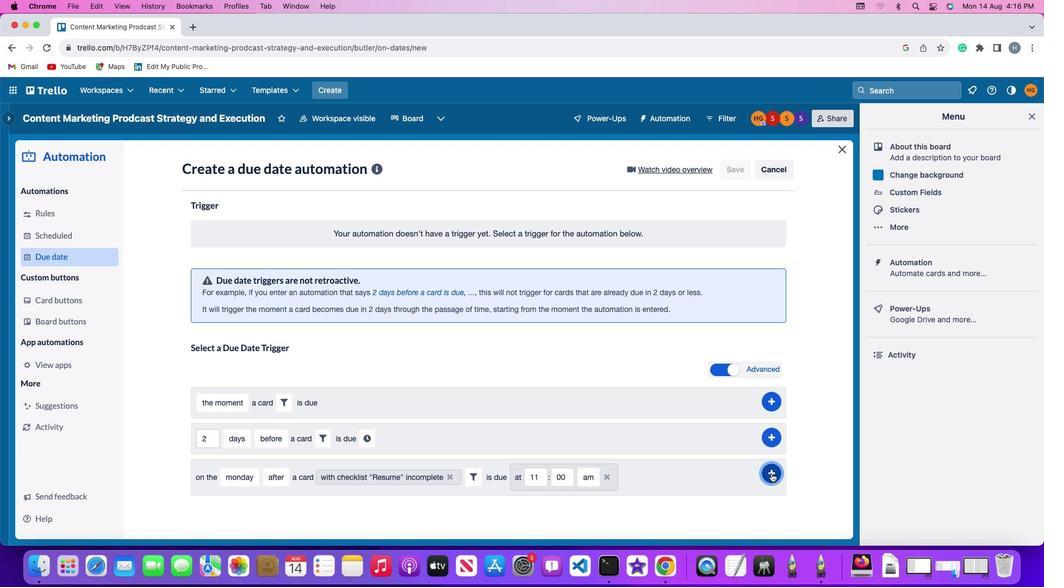 
Action: Mouse moved to (853, 351)
Screenshot: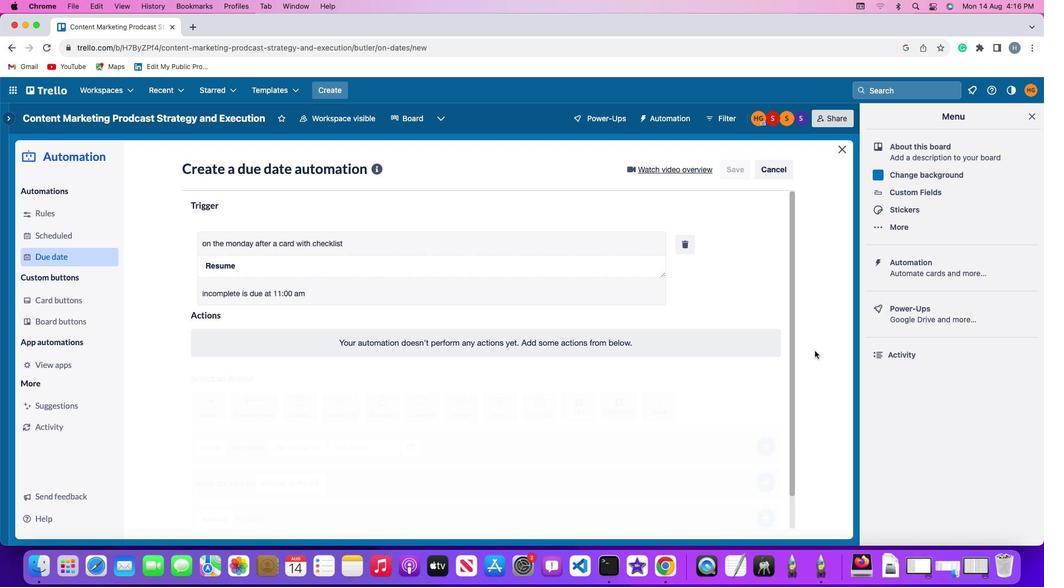 
